 Task: Search one way flight ticket for 3 adults in first from Kailua-kona, Hawaii: Ellison Onizuka Kona International Airport At Keahole to Greensboro: Piedmont Triad International Airport on 5-1-2023. Choice of flights is Southwest. Number of bags: 1 carry on bag. Price is upto 55000. Outbound departure time preference is 11:45.
Action: Mouse moved to (227, 337)
Screenshot: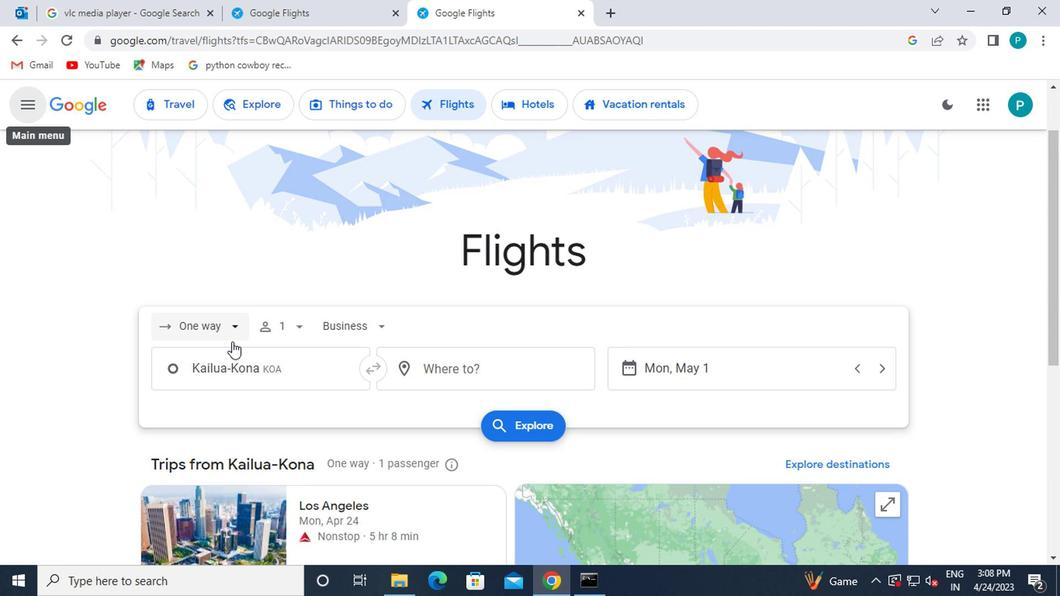 
Action: Mouse pressed left at (227, 337)
Screenshot: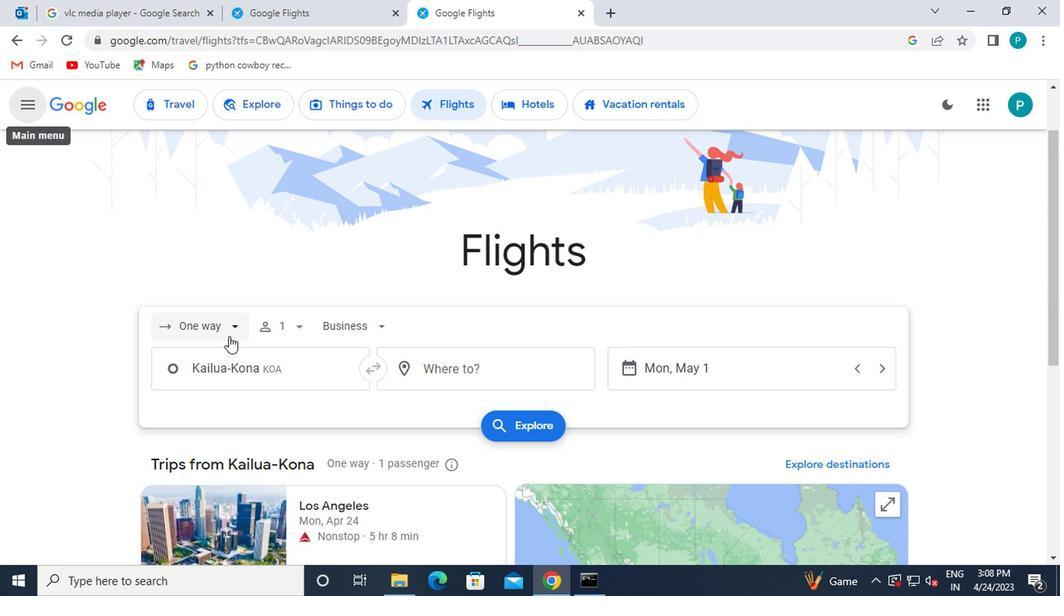 
Action: Mouse moved to (228, 402)
Screenshot: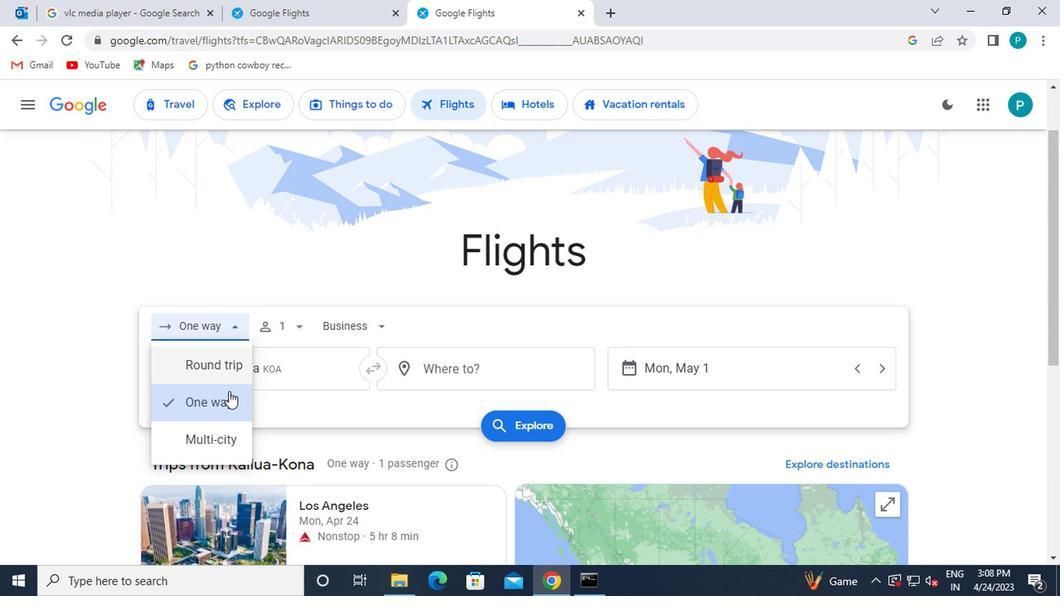 
Action: Mouse pressed left at (228, 402)
Screenshot: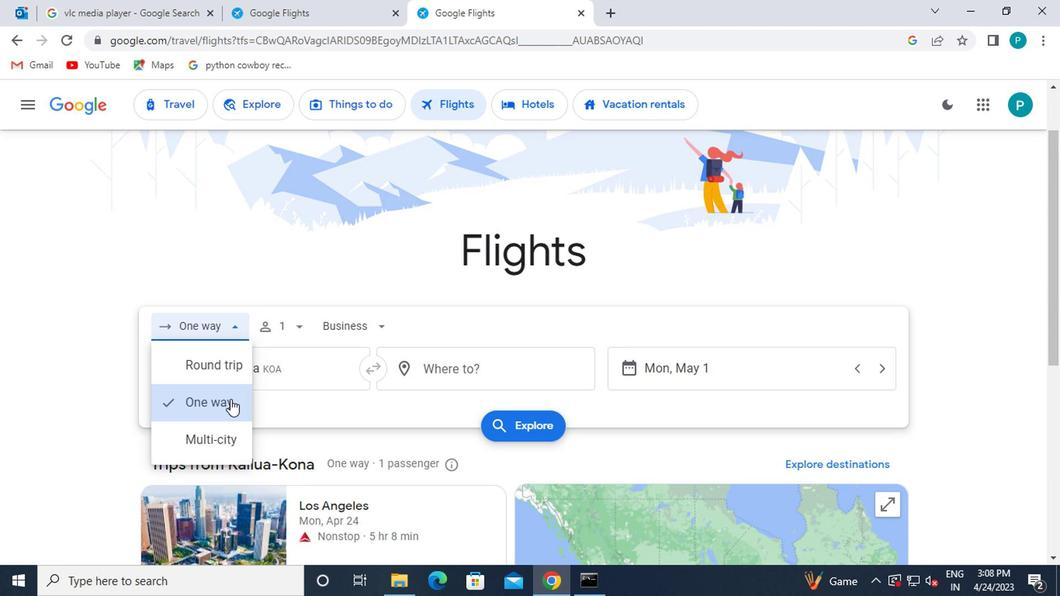 
Action: Mouse moved to (302, 322)
Screenshot: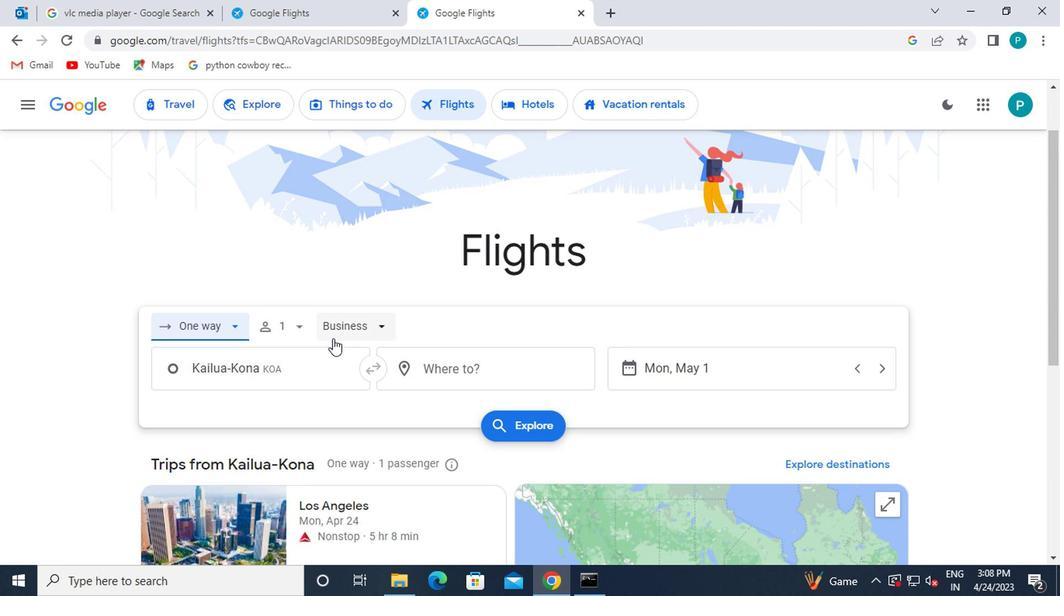 
Action: Mouse pressed left at (302, 322)
Screenshot: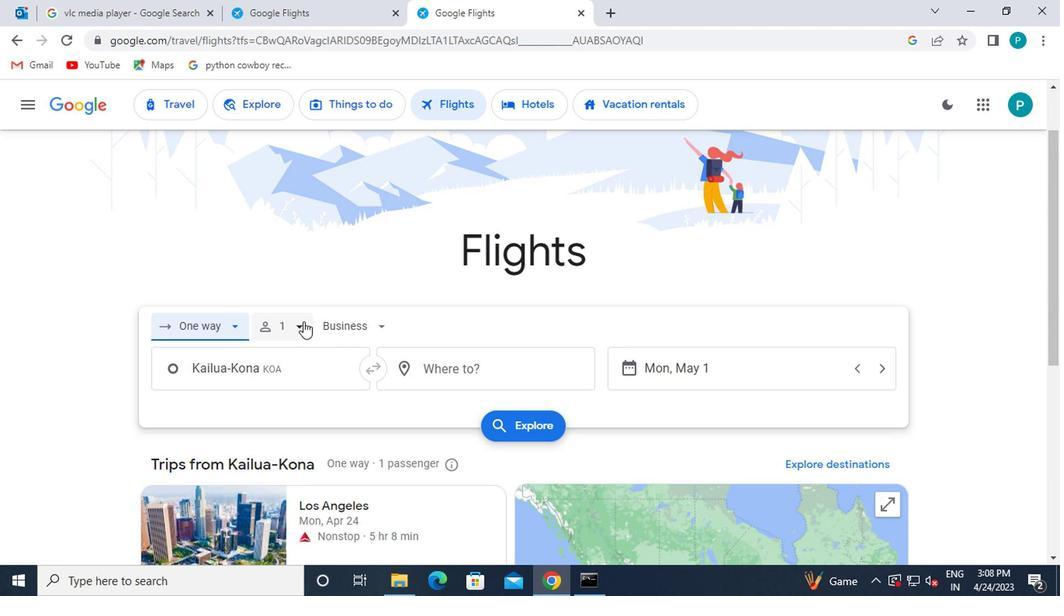 
Action: Mouse moved to (436, 371)
Screenshot: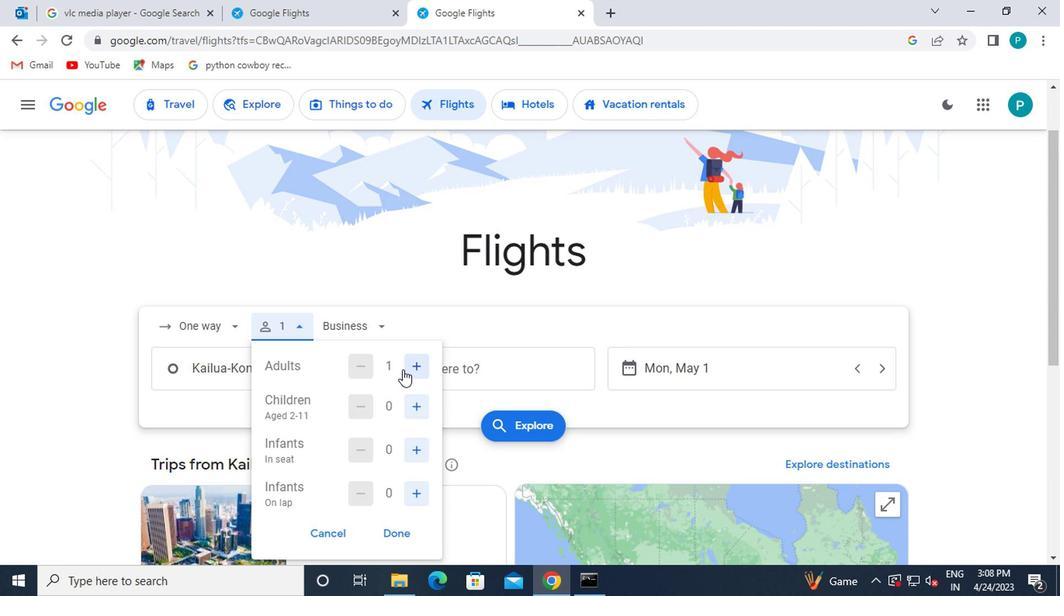 
Action: Mouse pressed left at (436, 371)
Screenshot: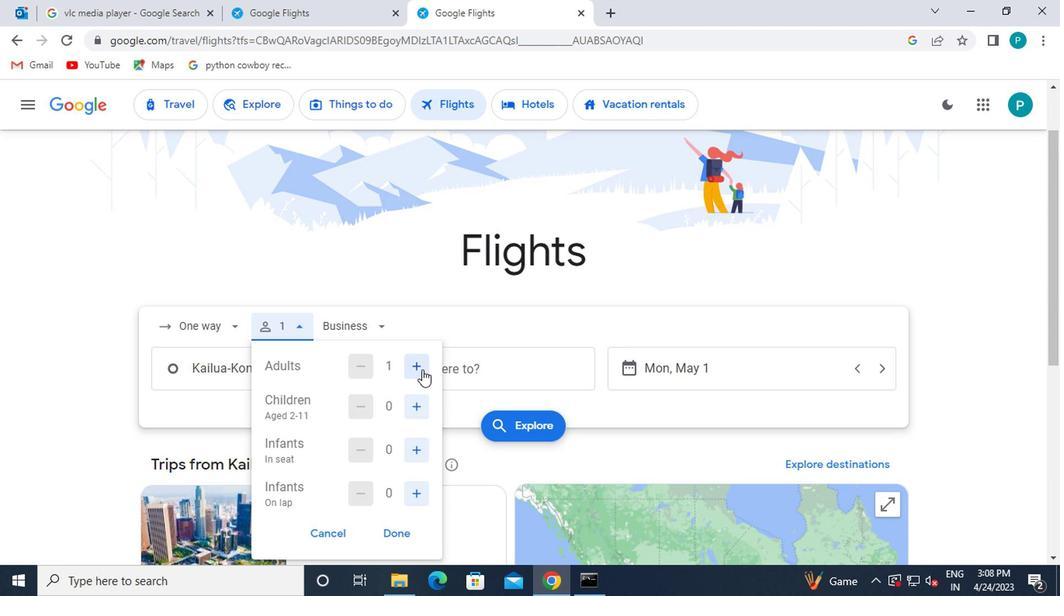 
Action: Mouse moved to (407, 365)
Screenshot: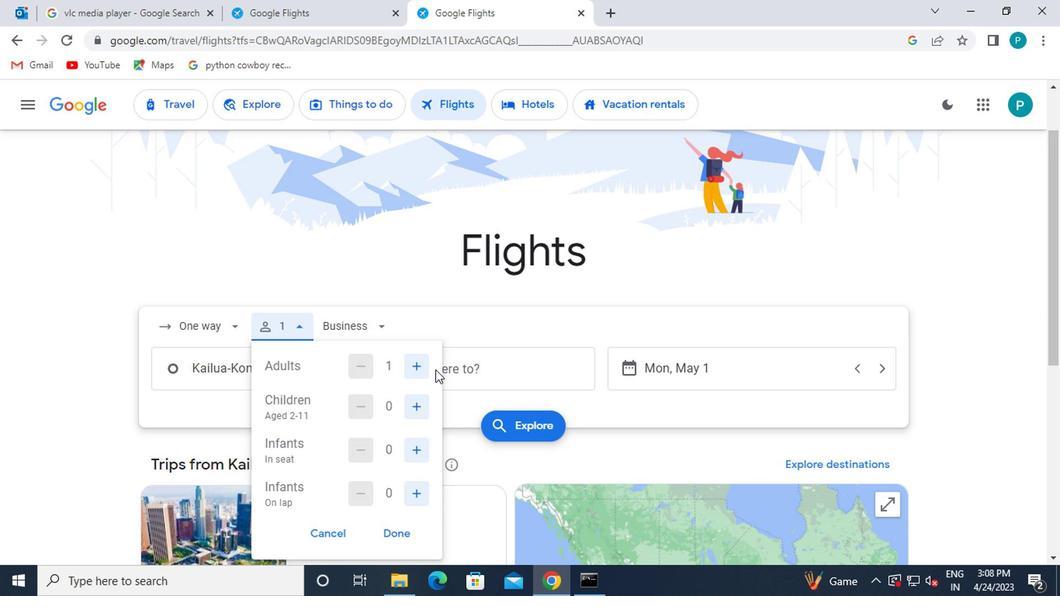 
Action: Mouse pressed left at (407, 365)
Screenshot: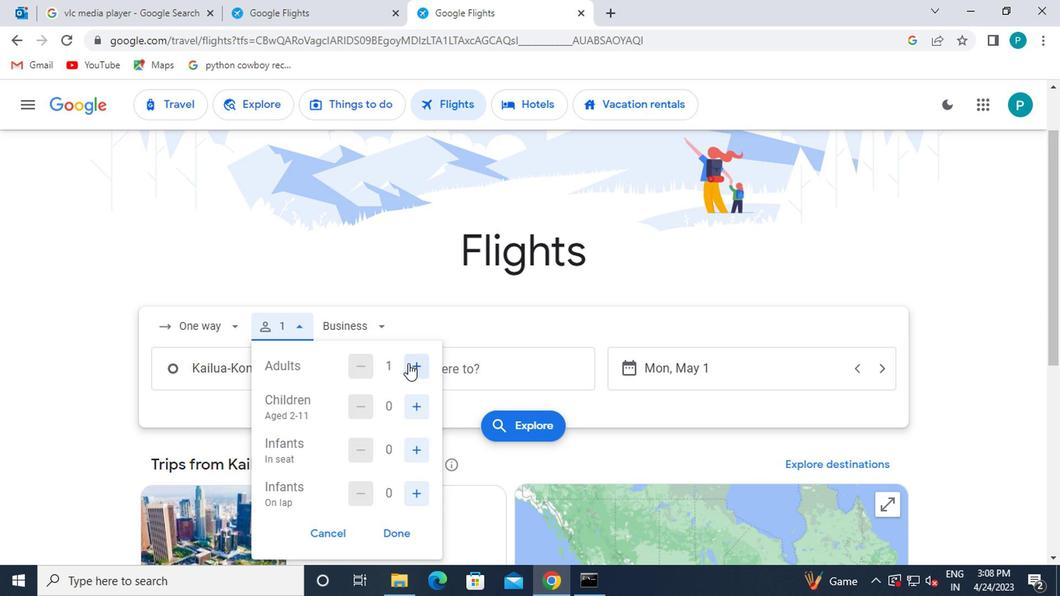 
Action: Mouse moved to (413, 367)
Screenshot: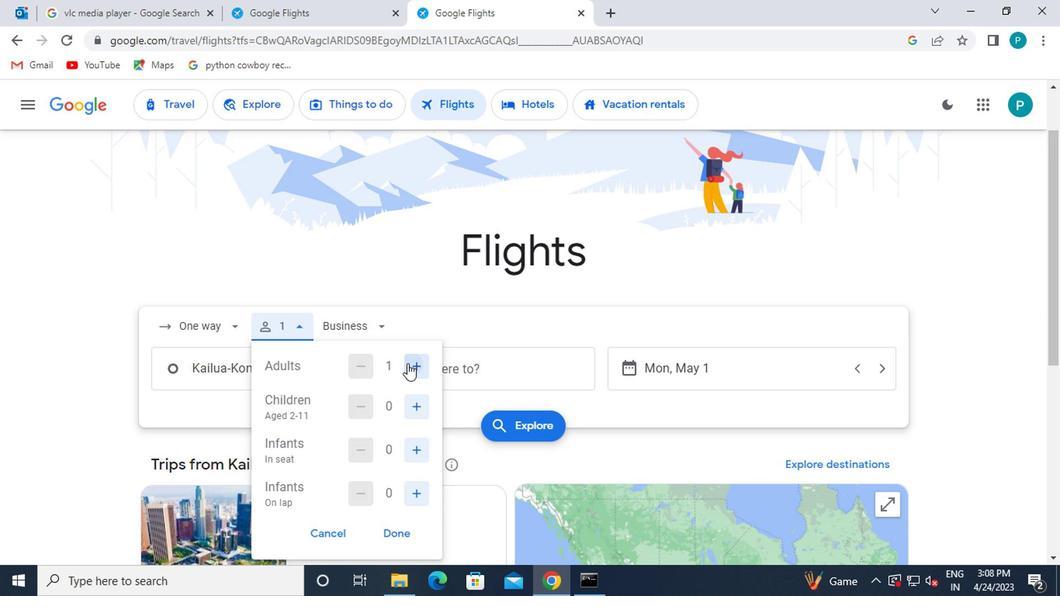 
Action: Mouse pressed left at (413, 367)
Screenshot: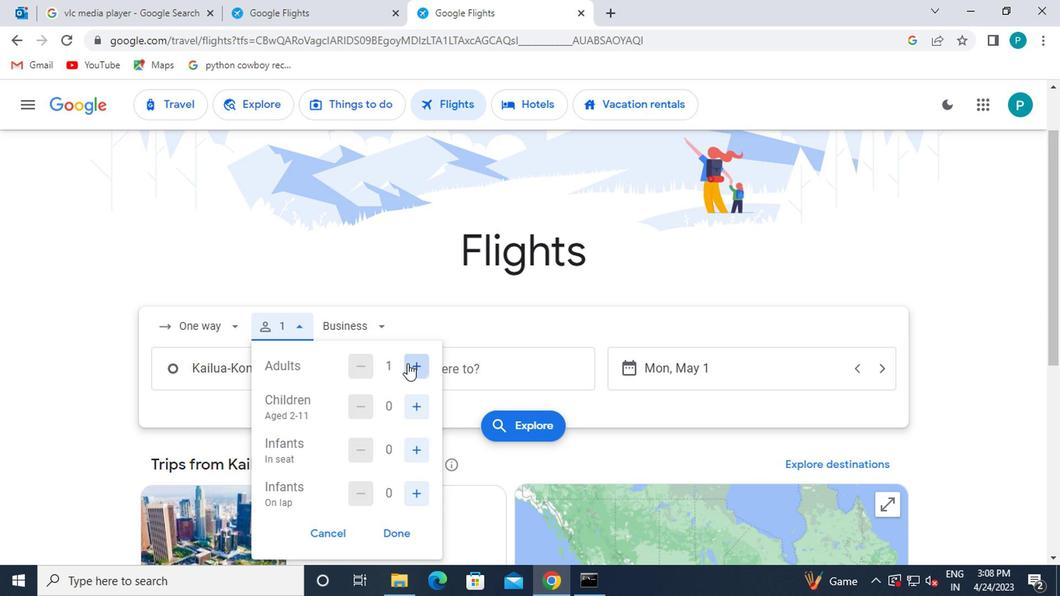 
Action: Mouse moved to (394, 528)
Screenshot: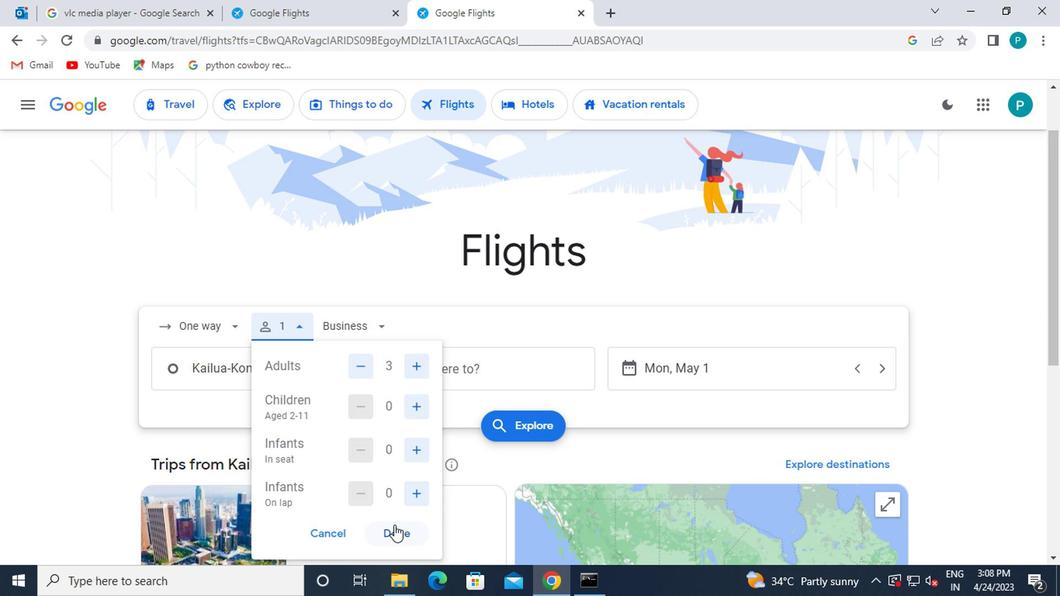 
Action: Mouse pressed left at (394, 528)
Screenshot: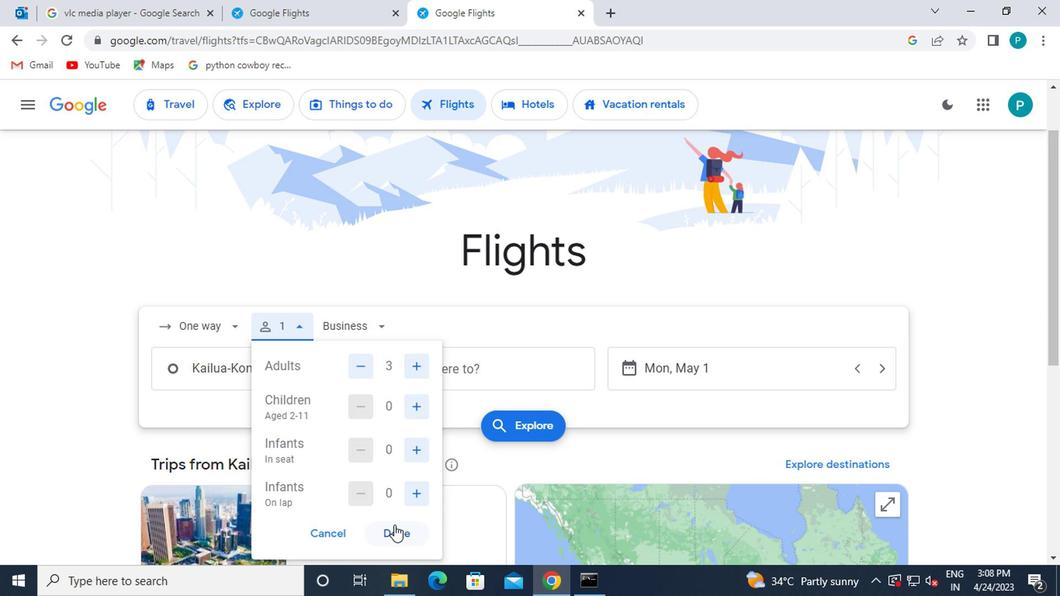 
Action: Mouse moved to (356, 332)
Screenshot: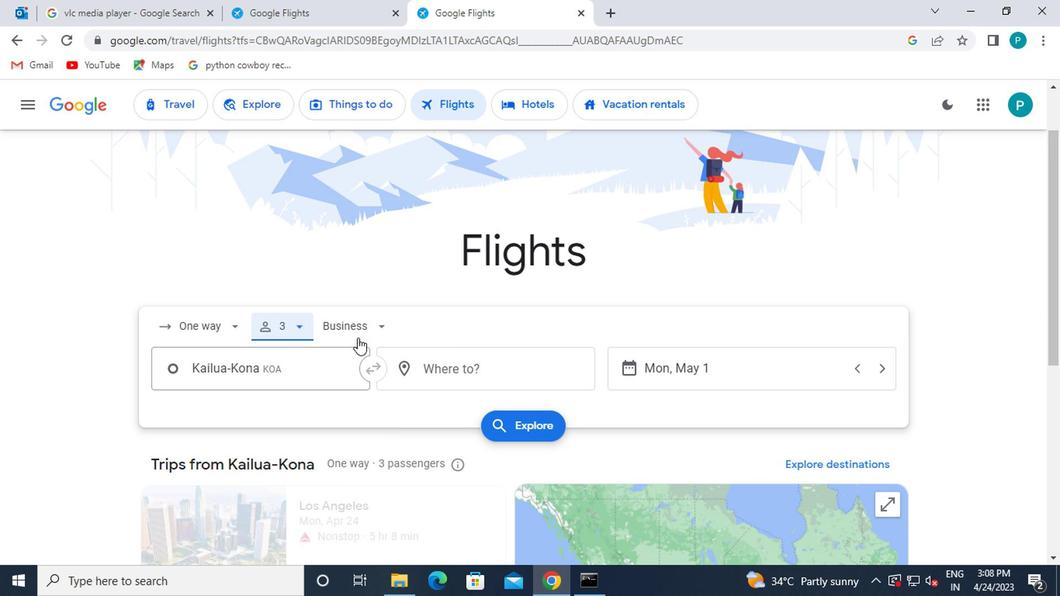 
Action: Mouse pressed left at (356, 332)
Screenshot: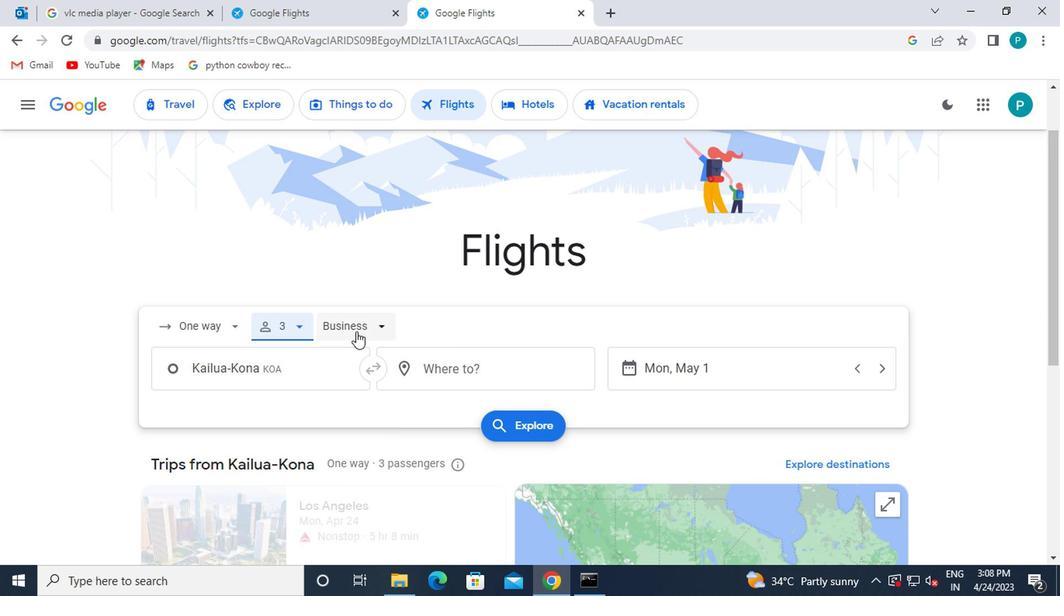 
Action: Mouse moved to (367, 469)
Screenshot: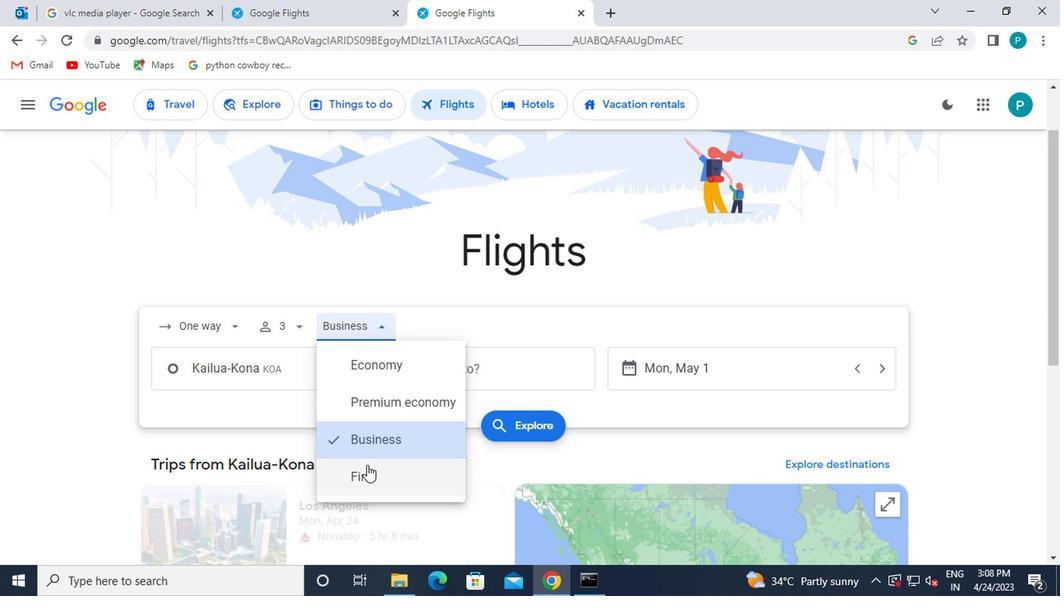 
Action: Mouse pressed left at (367, 469)
Screenshot: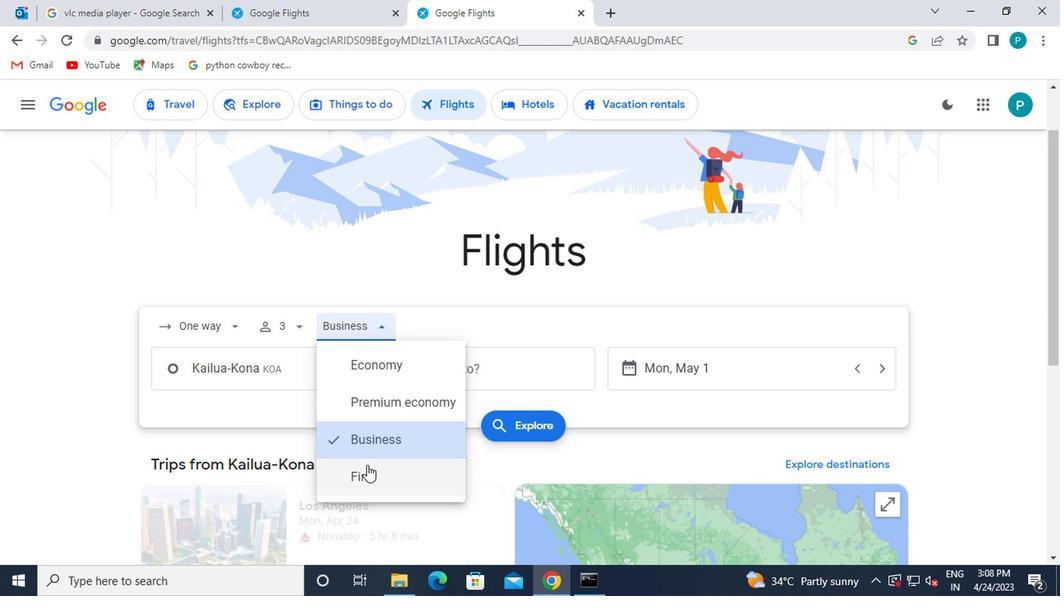 
Action: Mouse moved to (303, 374)
Screenshot: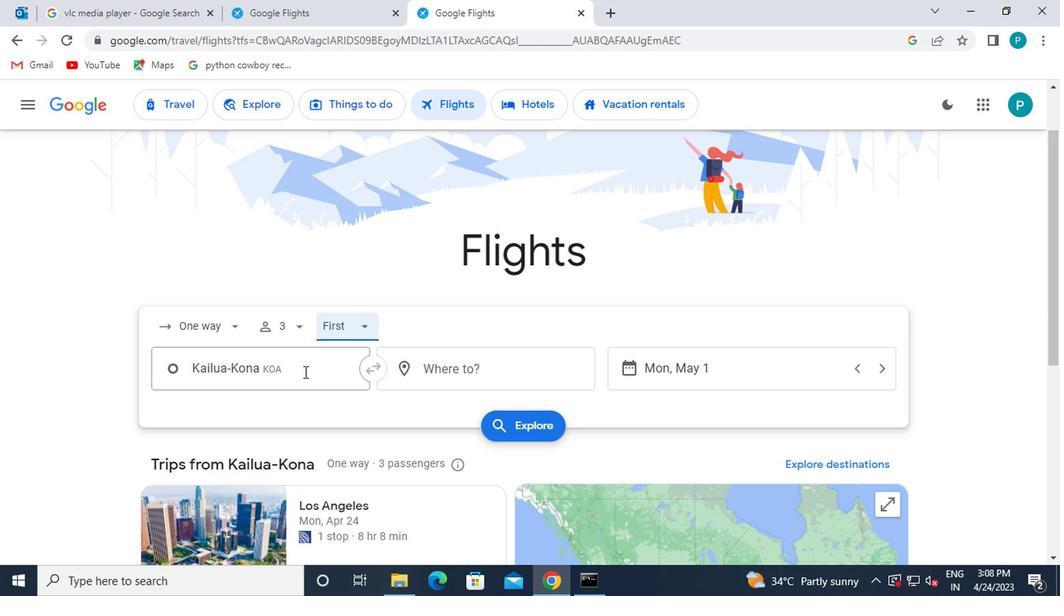 
Action: Mouse pressed left at (303, 374)
Screenshot: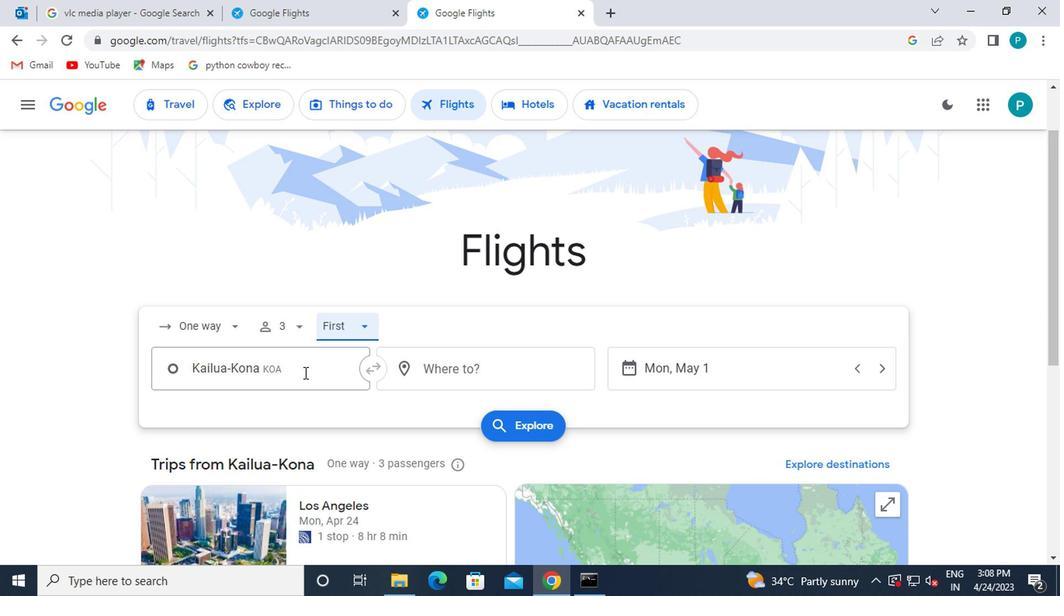 
Action: Mouse moved to (298, 458)
Screenshot: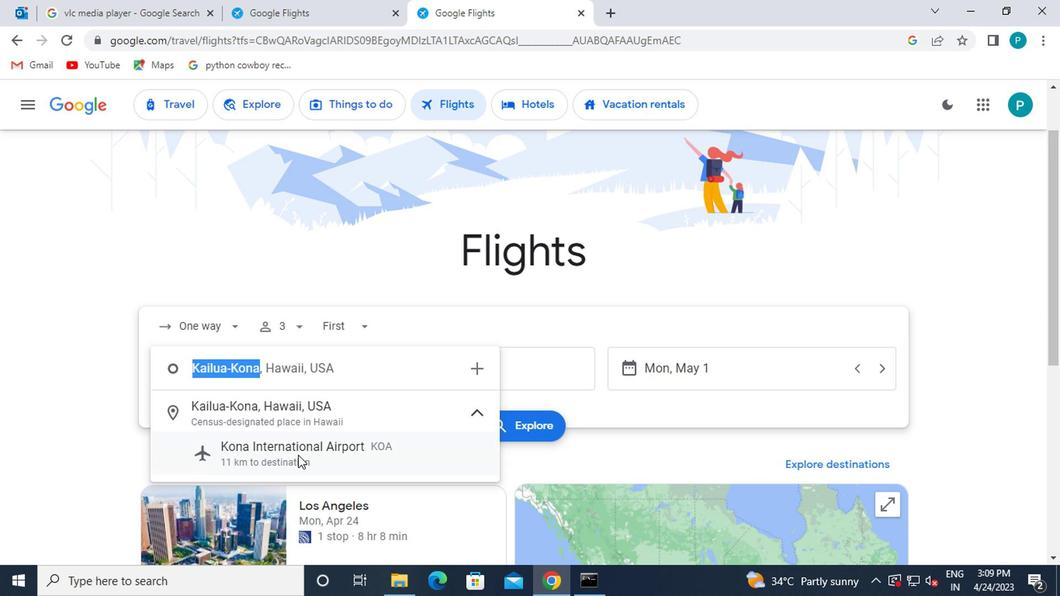 
Action: Mouse pressed left at (298, 458)
Screenshot: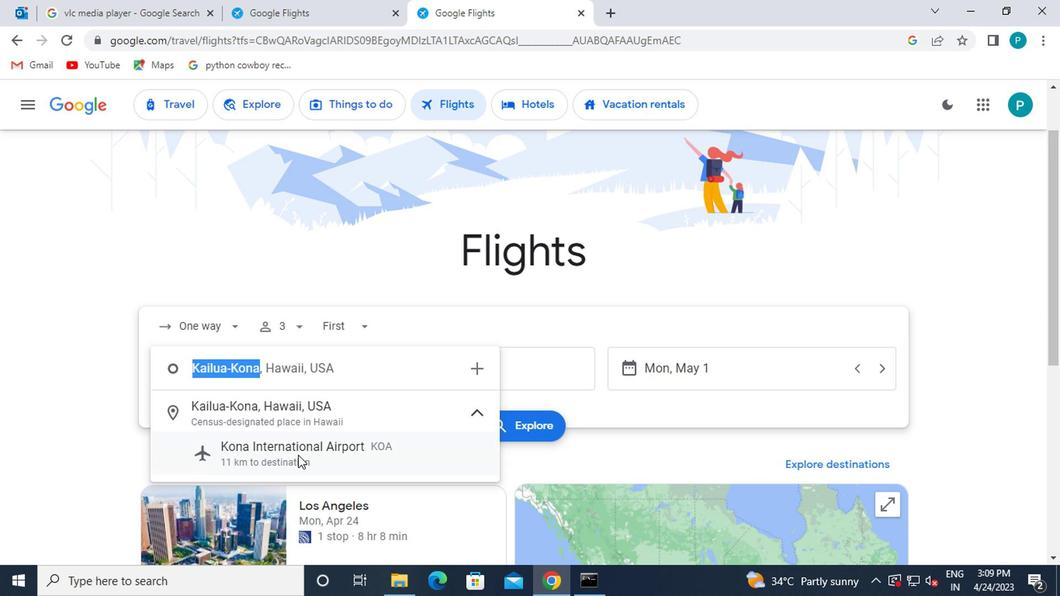 
Action: Mouse moved to (468, 370)
Screenshot: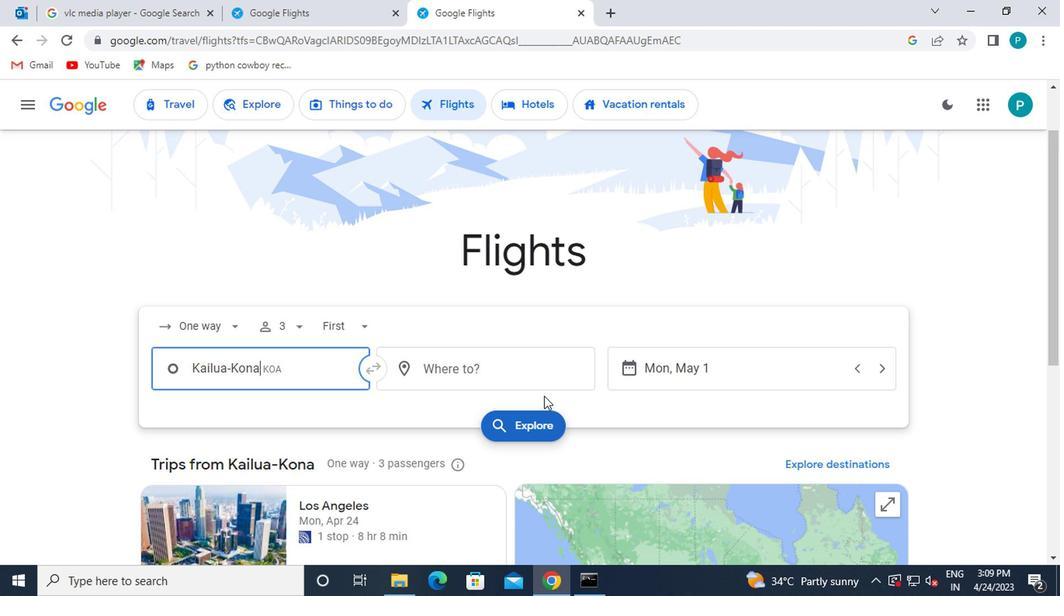 
Action: Mouse pressed left at (468, 370)
Screenshot: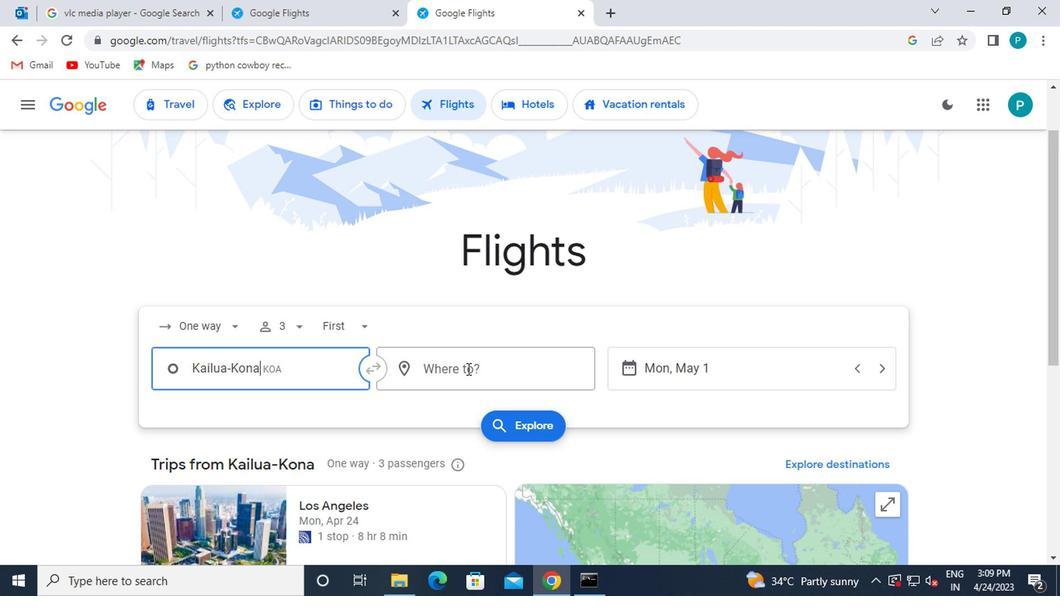 
Action: Mouse moved to (464, 370)
Screenshot: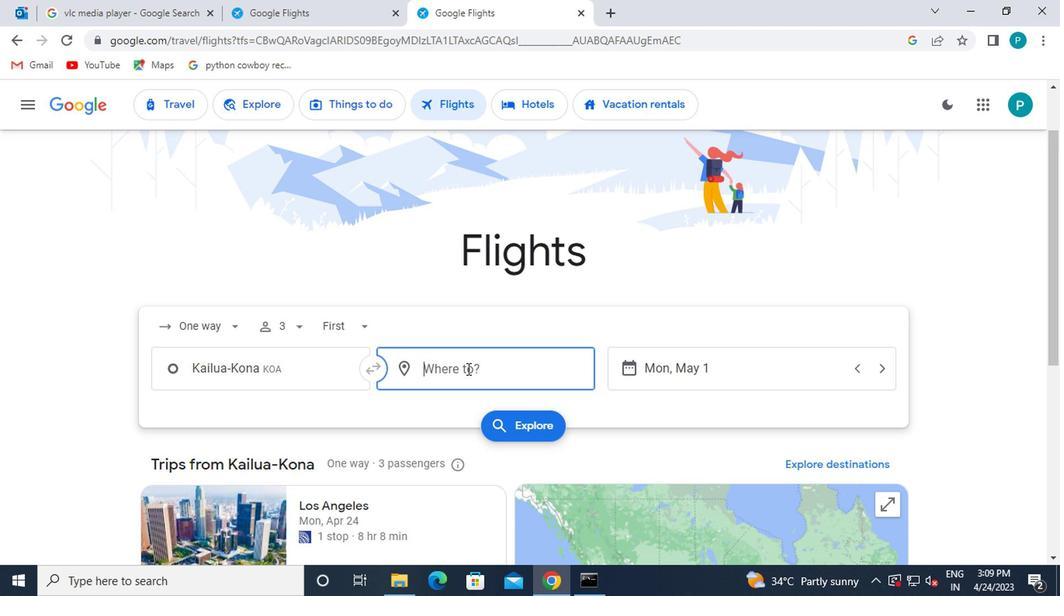 
Action: Key pressed greensboro
Screenshot: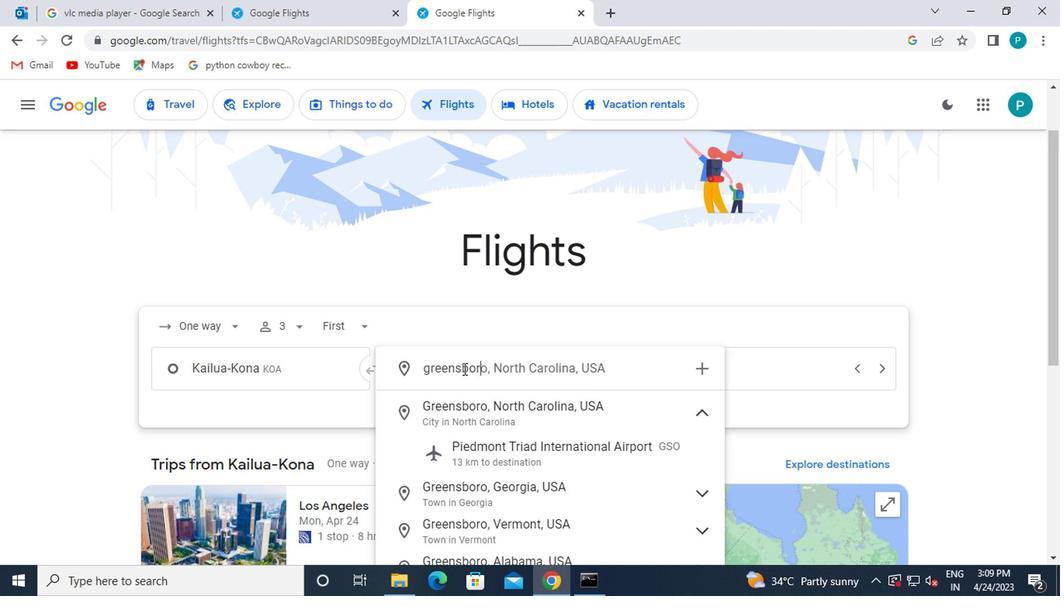 
Action: Mouse moved to (530, 469)
Screenshot: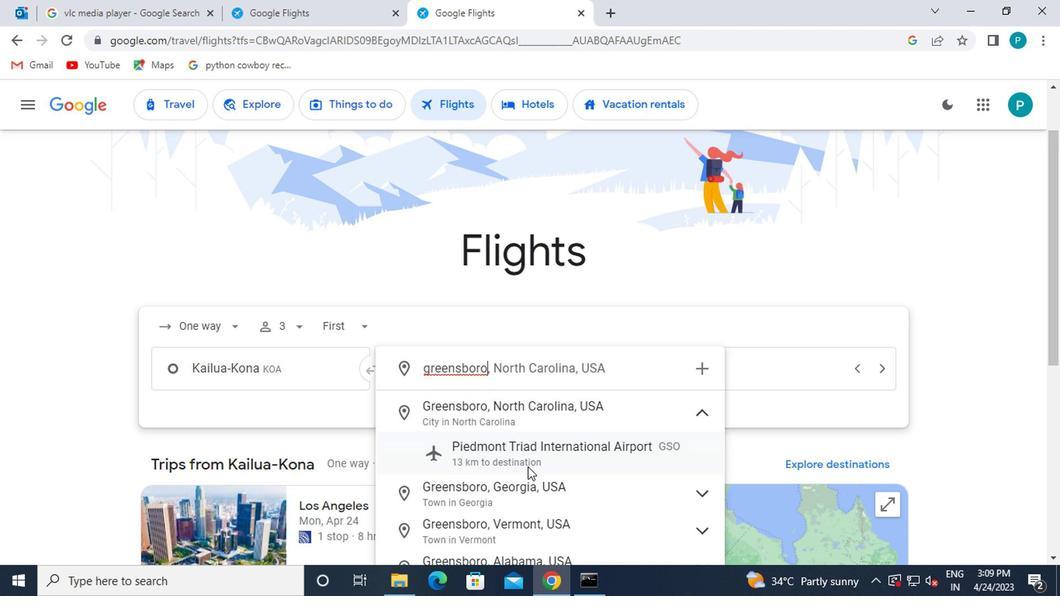 
Action: Mouse pressed left at (530, 469)
Screenshot: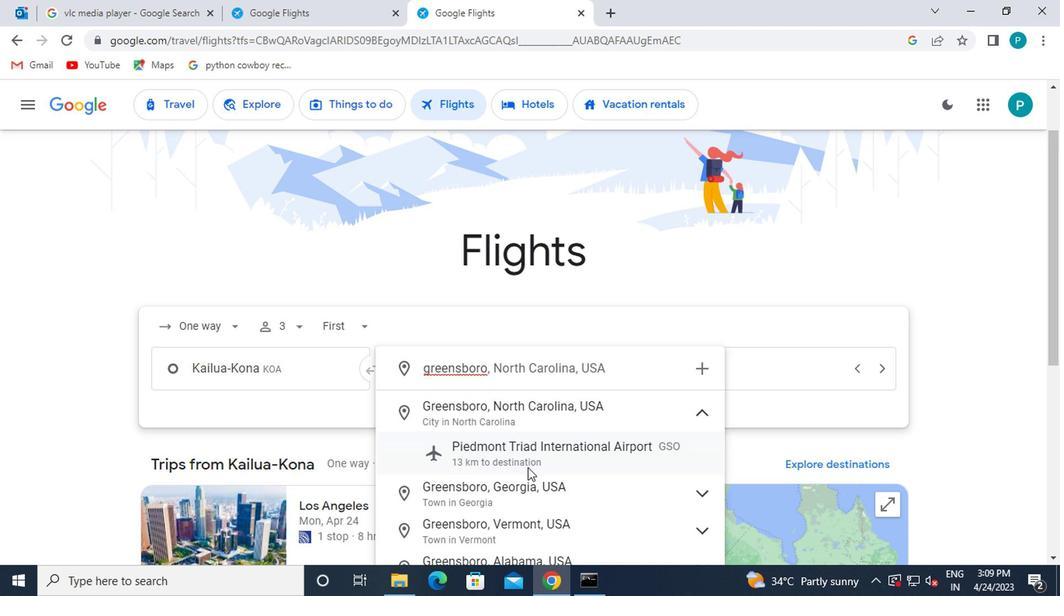 
Action: Mouse moved to (760, 379)
Screenshot: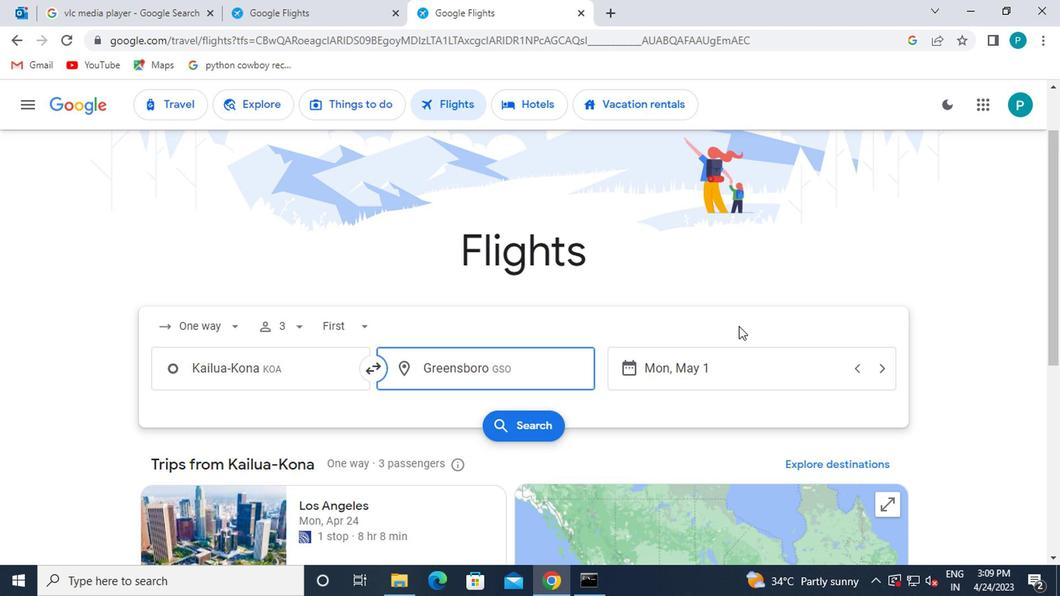 
Action: Mouse pressed left at (760, 379)
Screenshot: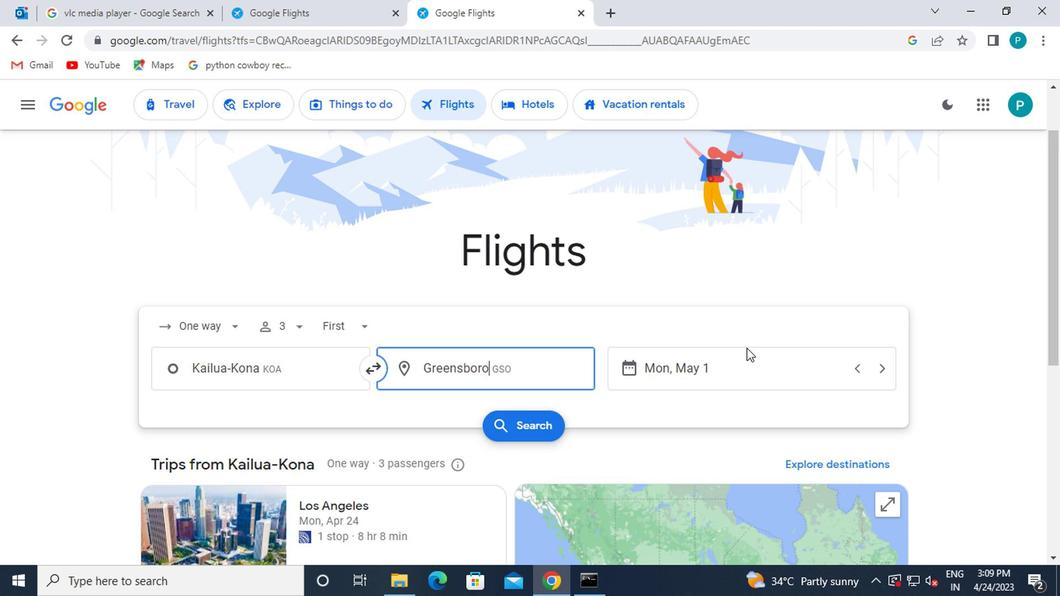 
Action: Mouse moved to (671, 285)
Screenshot: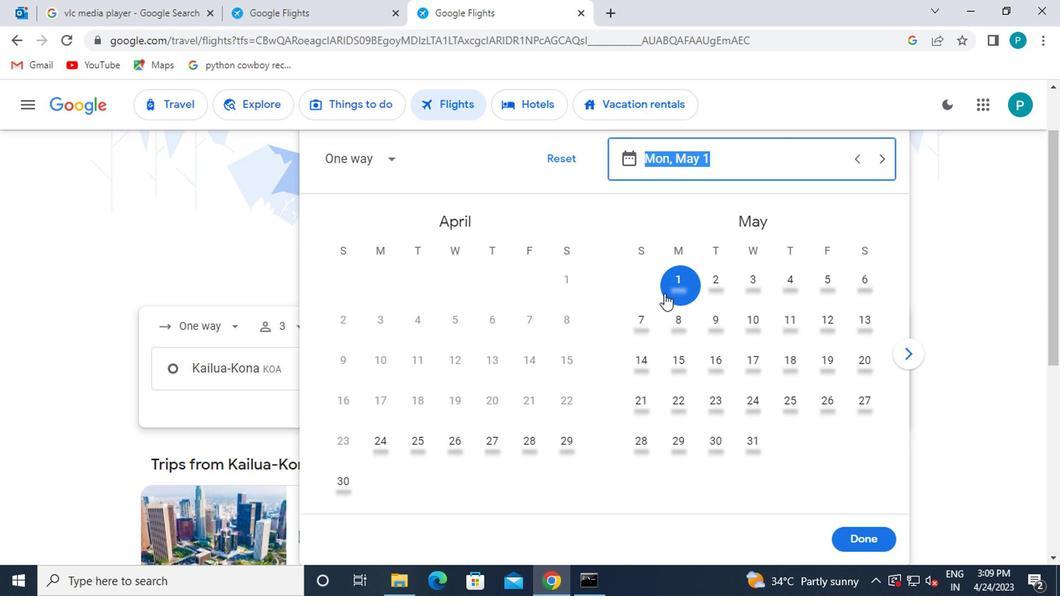 
Action: Mouse pressed left at (671, 285)
Screenshot: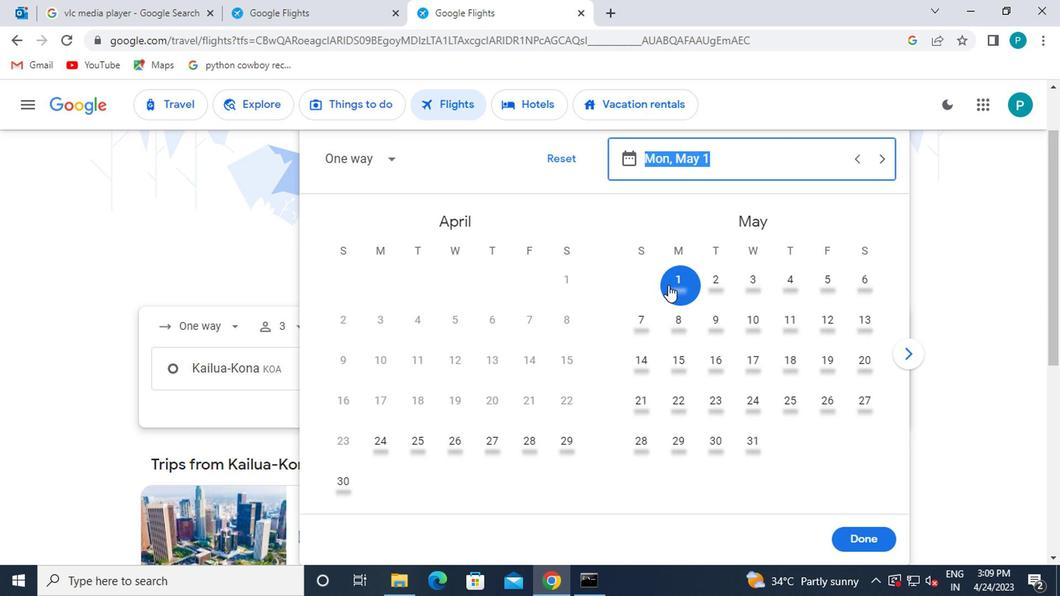 
Action: Mouse moved to (860, 542)
Screenshot: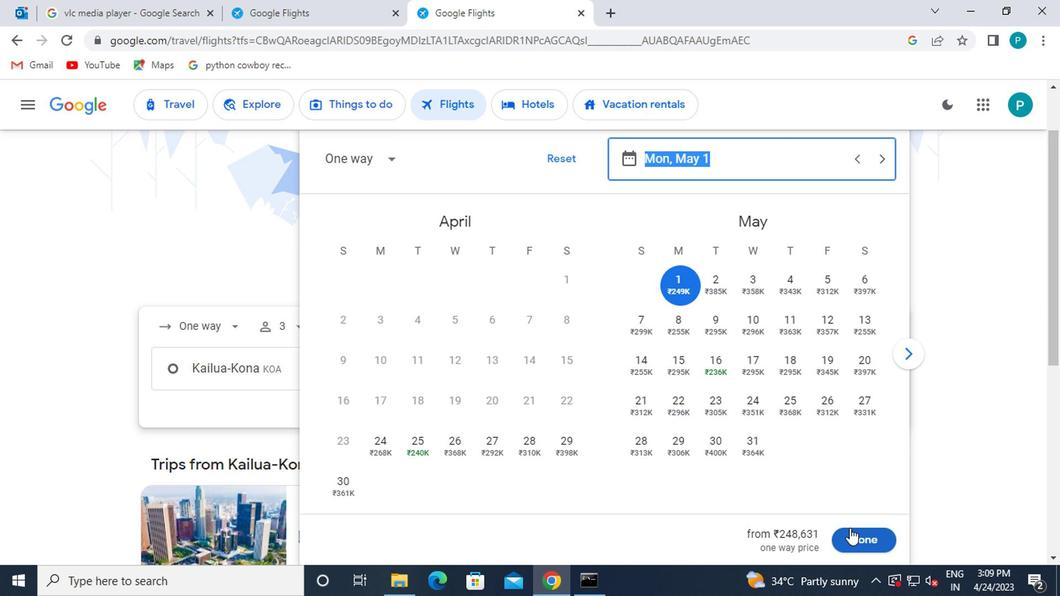 
Action: Mouse pressed left at (860, 542)
Screenshot: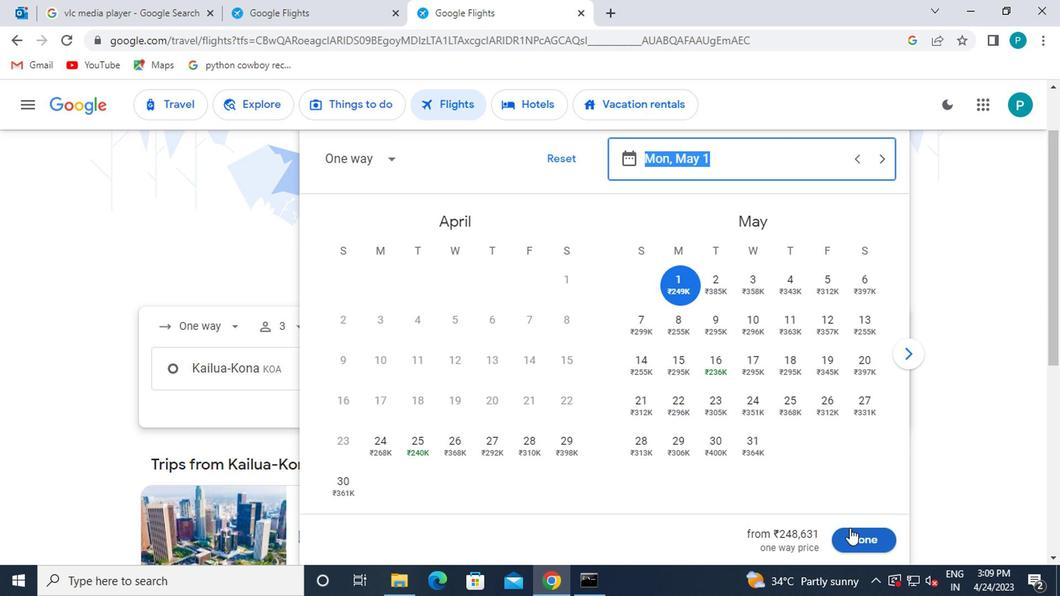 
Action: Mouse moved to (522, 430)
Screenshot: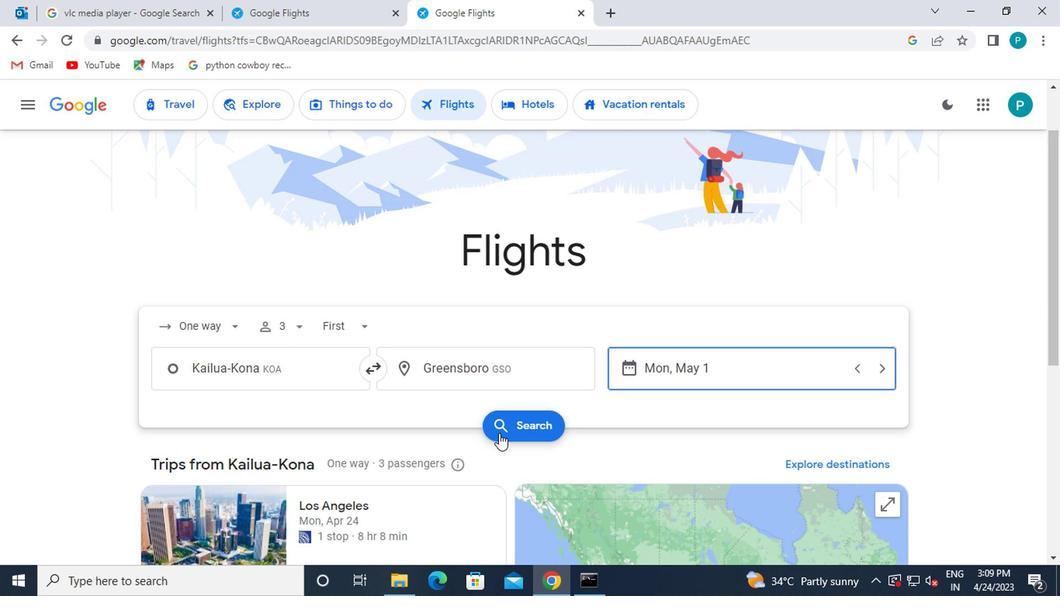 
Action: Mouse pressed left at (522, 430)
Screenshot: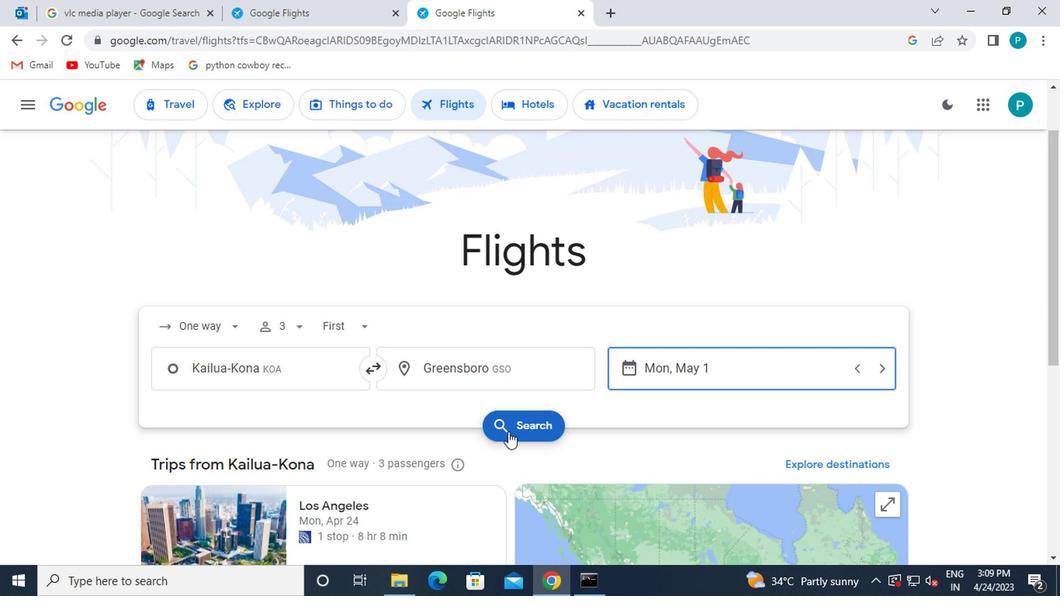 
Action: Mouse moved to (140, 245)
Screenshot: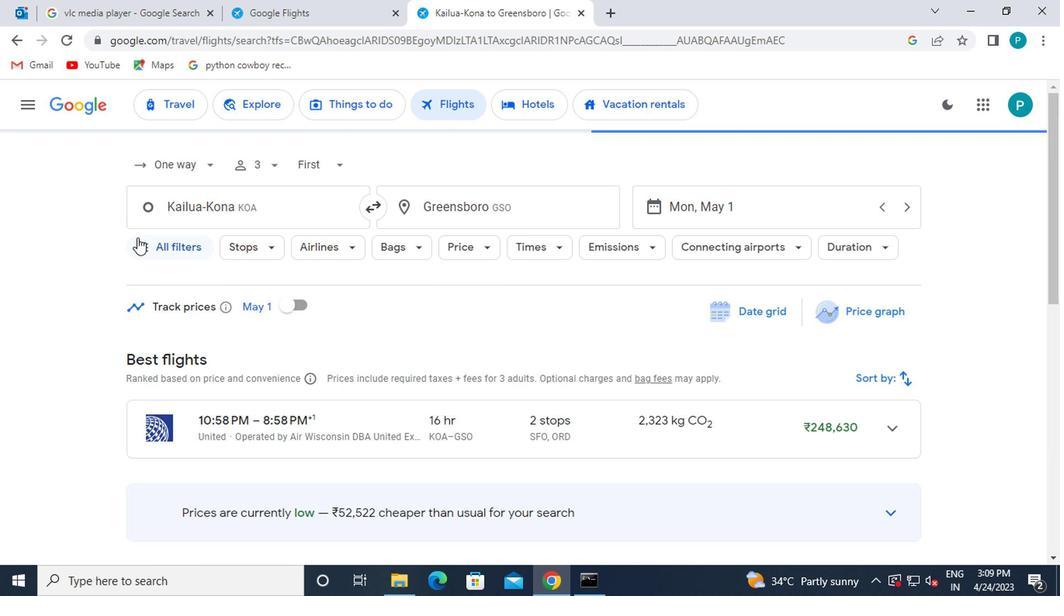 
Action: Mouse pressed left at (140, 245)
Screenshot: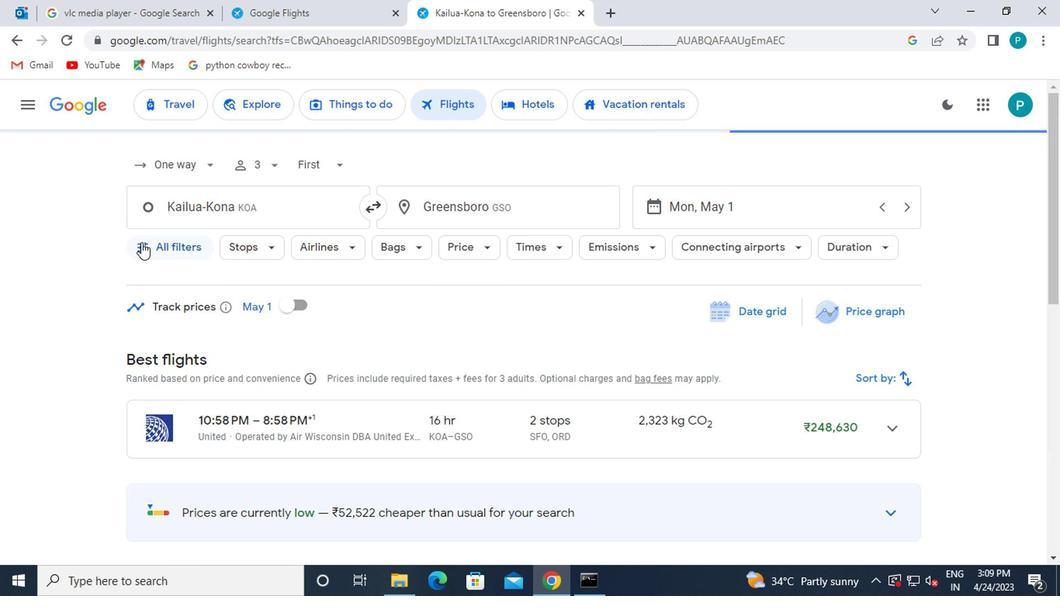 
Action: Mouse moved to (219, 439)
Screenshot: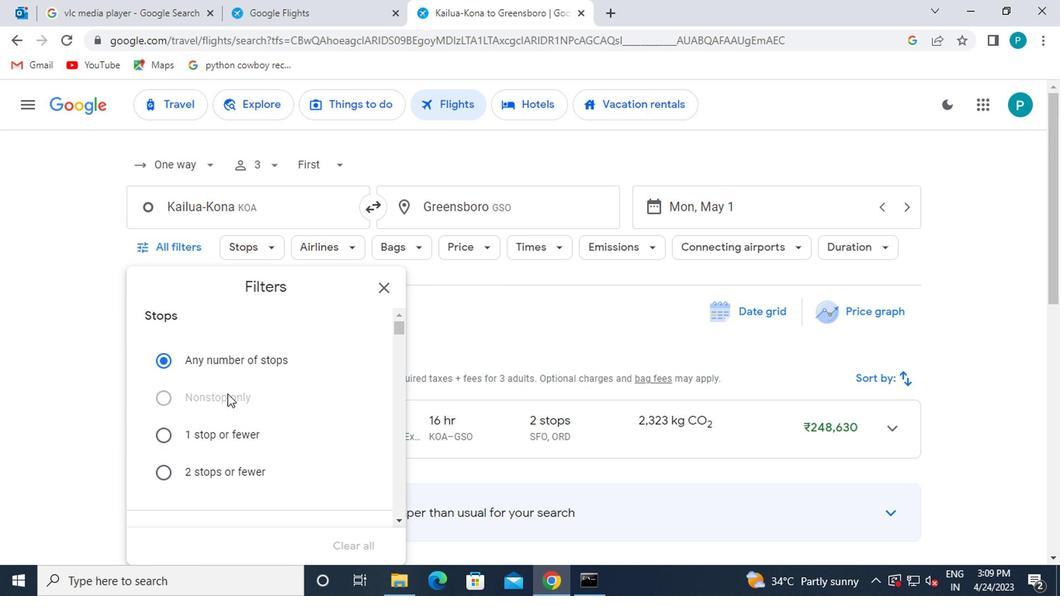 
Action: Mouse scrolled (219, 438) with delta (0, -1)
Screenshot: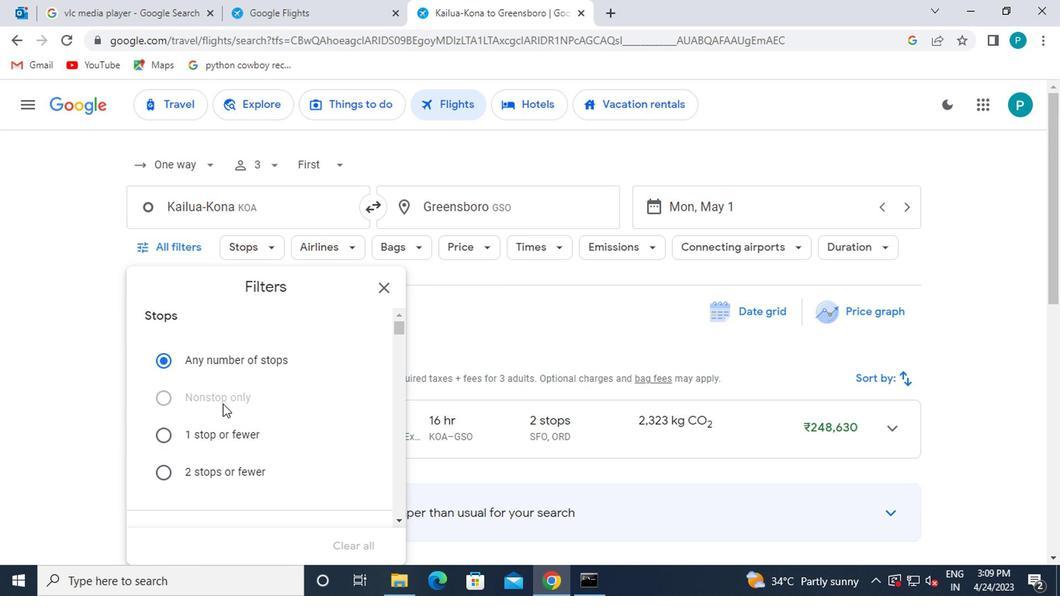 
Action: Mouse scrolled (219, 438) with delta (0, -1)
Screenshot: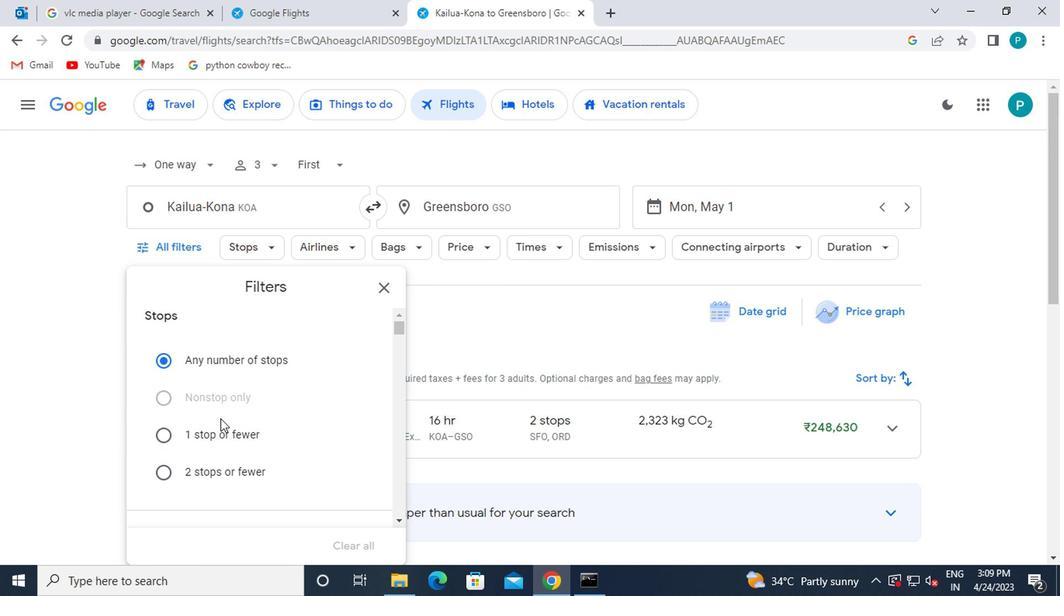 
Action: Mouse moved to (241, 421)
Screenshot: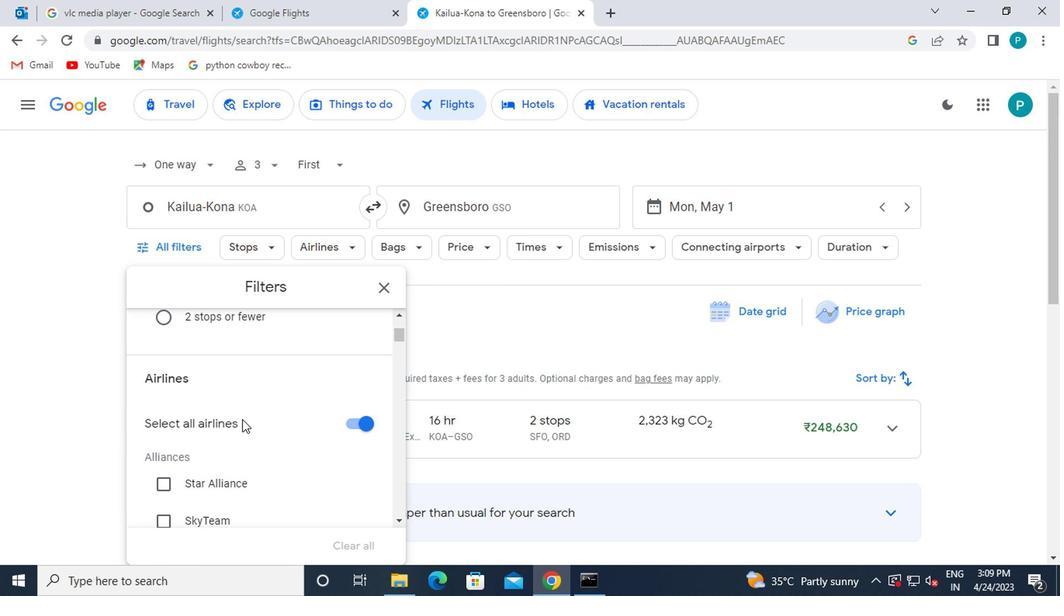 
Action: Mouse scrolled (241, 420) with delta (0, 0)
Screenshot: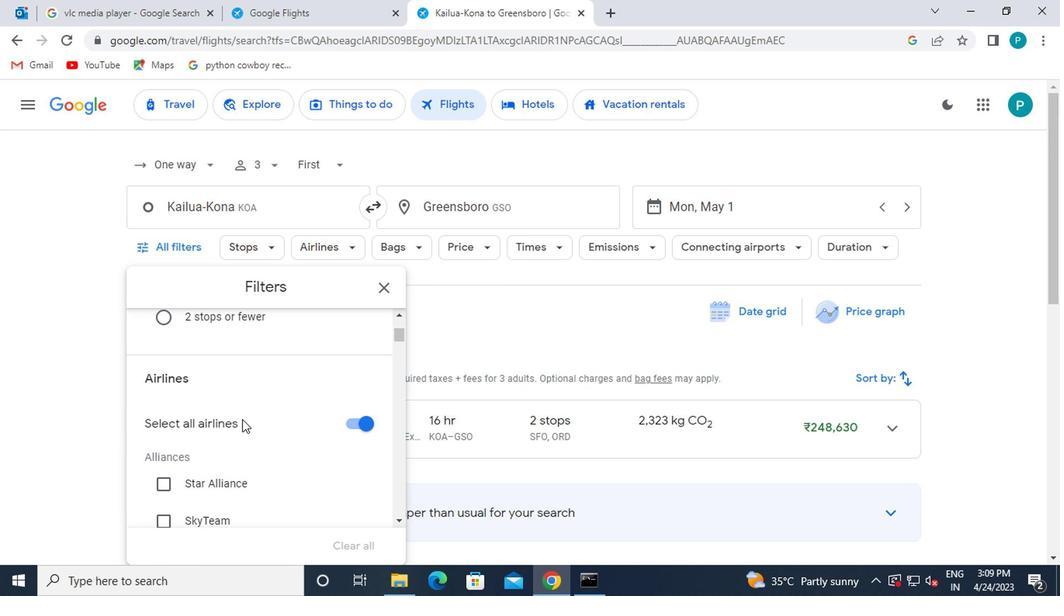
Action: Mouse moved to (241, 421)
Screenshot: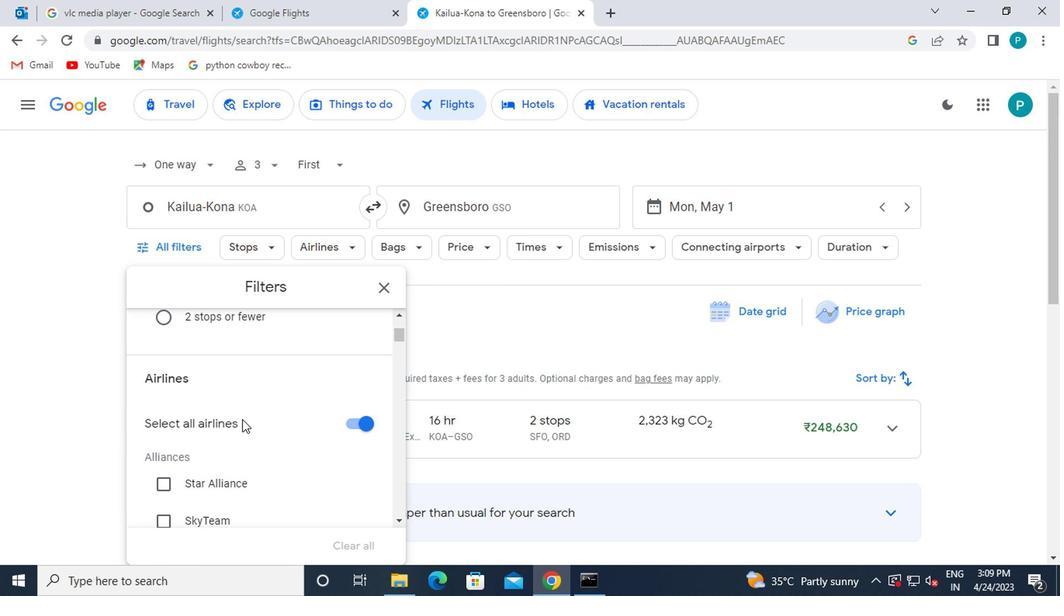 
Action: Mouse scrolled (241, 420) with delta (0, 0)
Screenshot: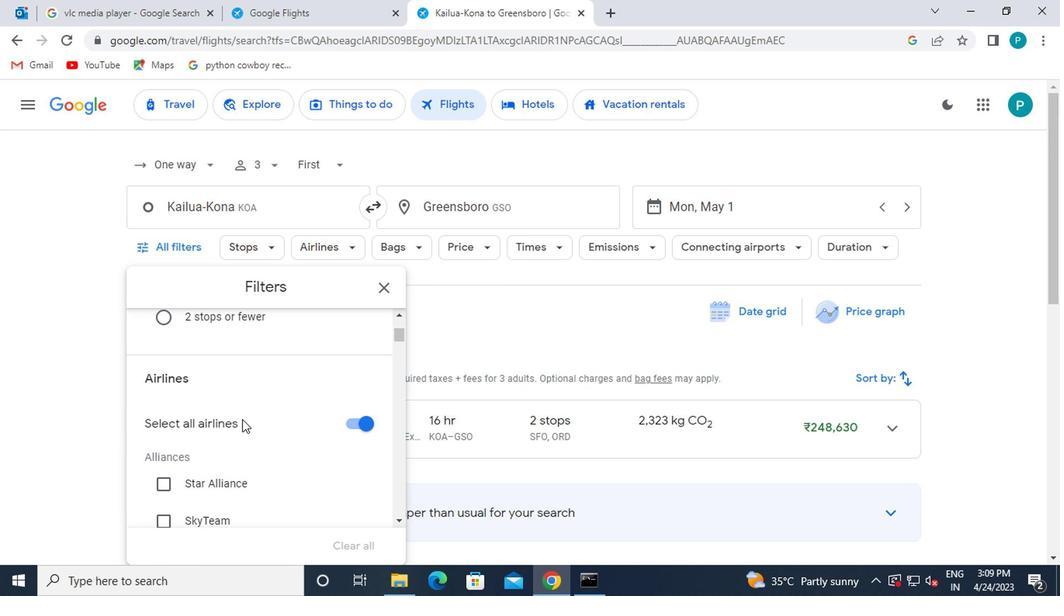
Action: Mouse scrolled (241, 420) with delta (0, 0)
Screenshot: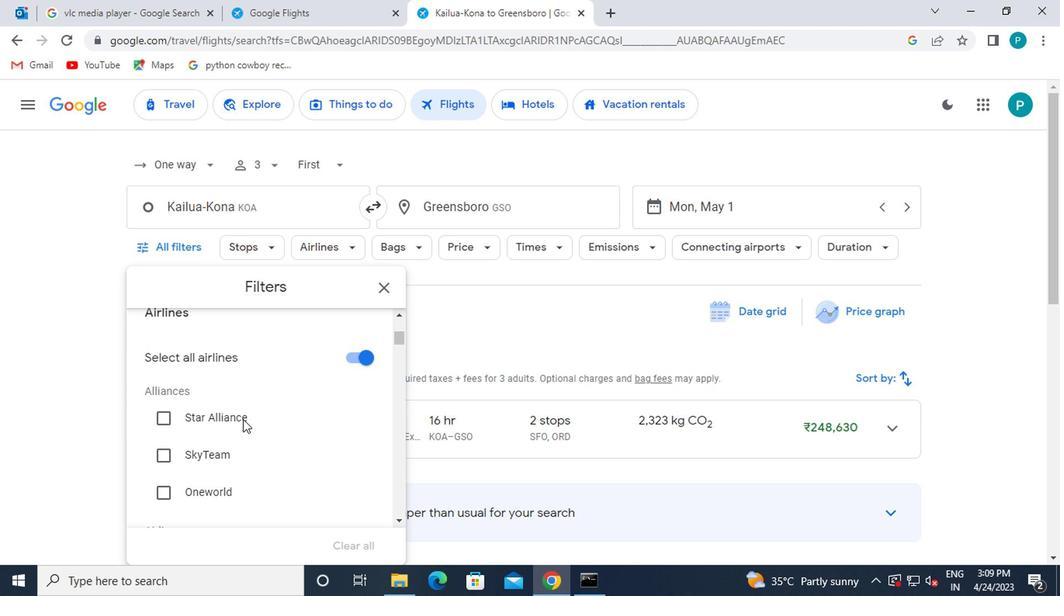
Action: Mouse moved to (244, 421)
Screenshot: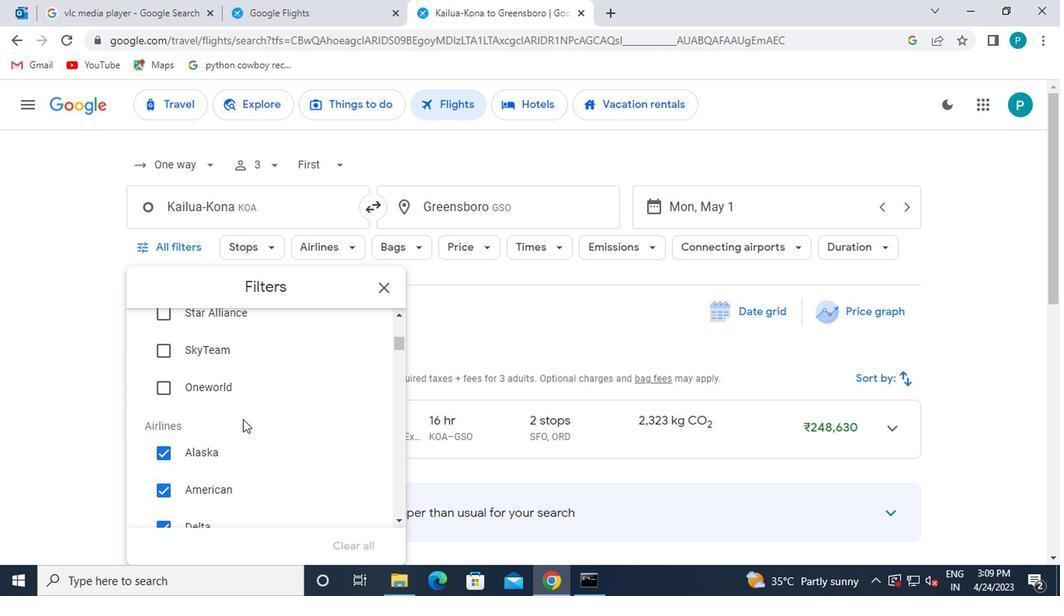
Action: Mouse scrolled (244, 420) with delta (0, 0)
Screenshot: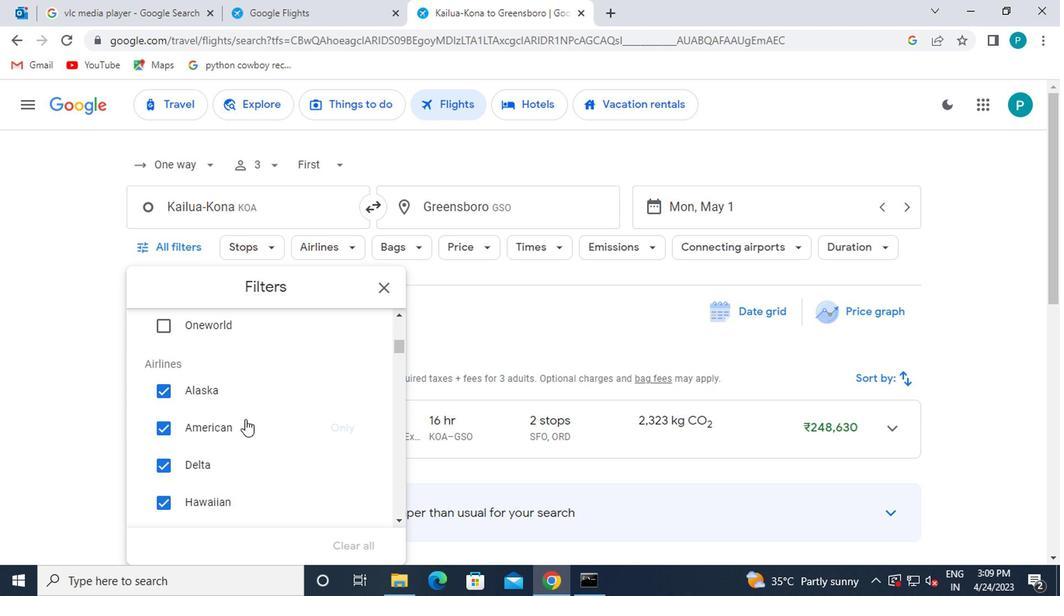 
Action: Mouse scrolled (244, 420) with delta (0, 0)
Screenshot: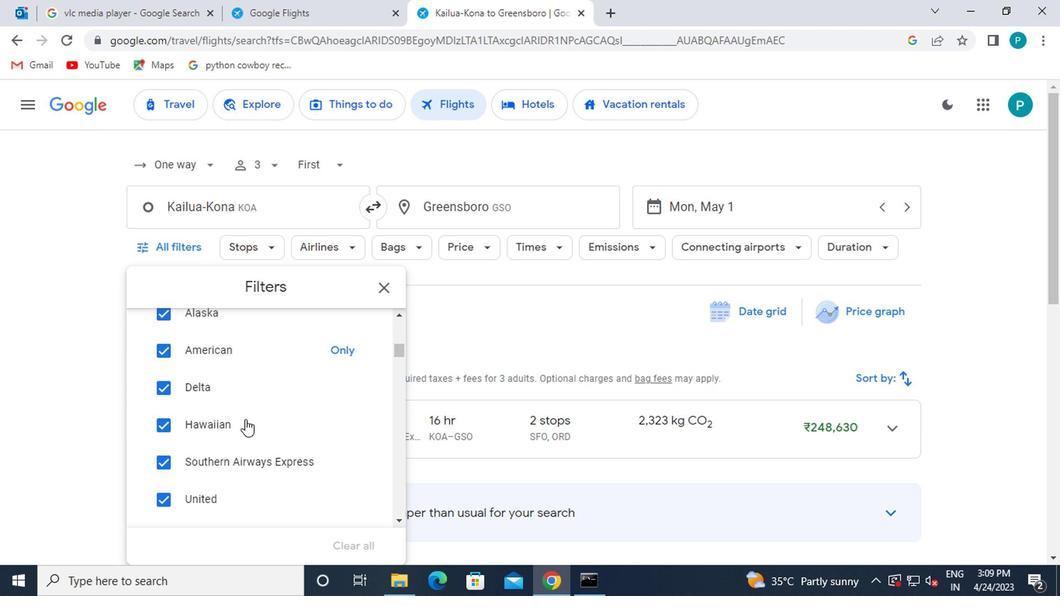 
Action: Mouse moved to (244, 421)
Screenshot: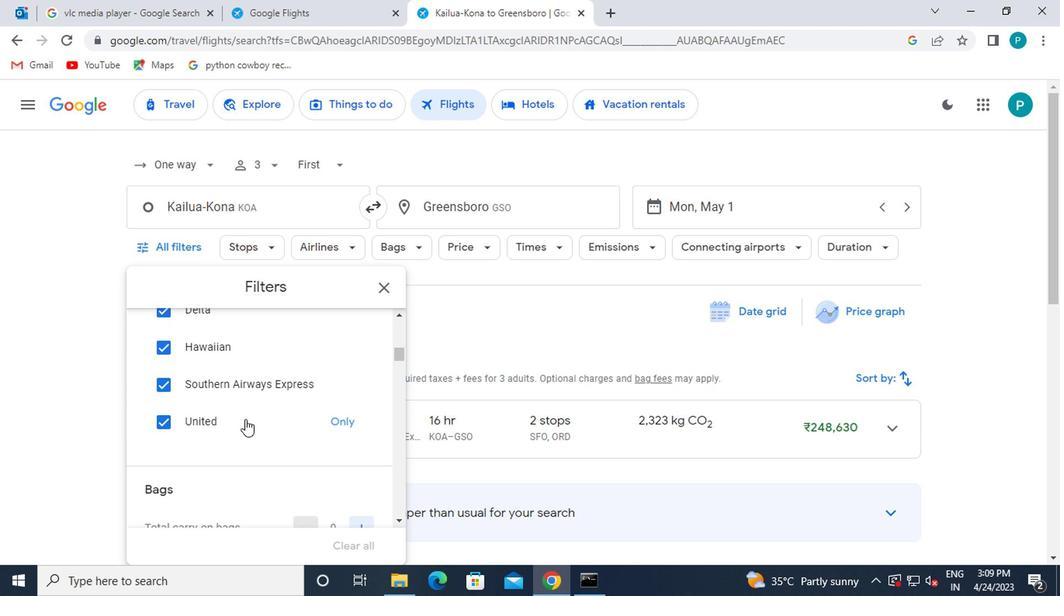 
Action: Mouse scrolled (244, 420) with delta (0, 0)
Screenshot: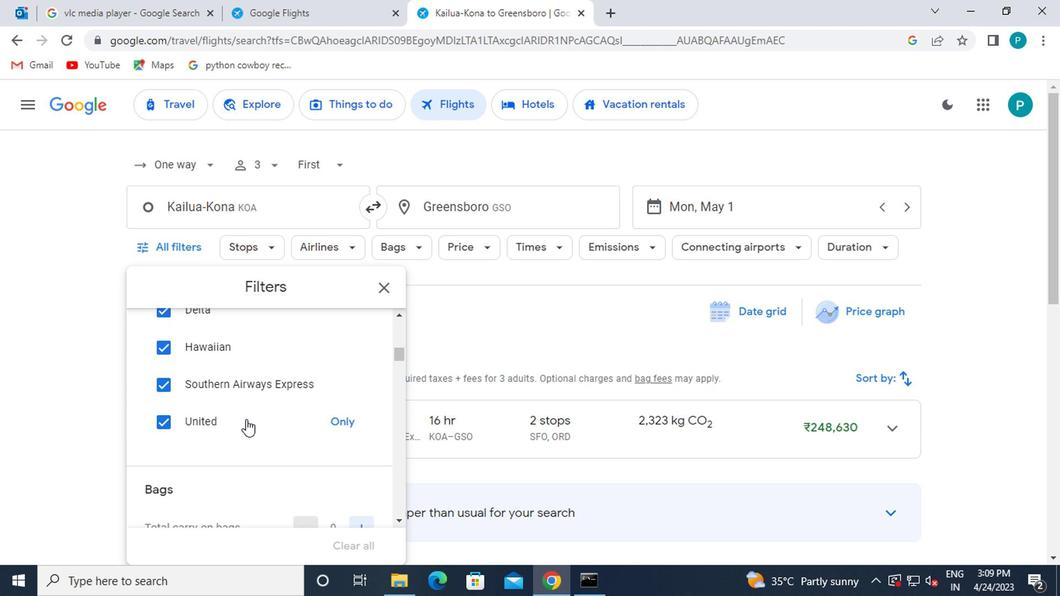 
Action: Mouse scrolled (244, 420) with delta (0, 0)
Screenshot: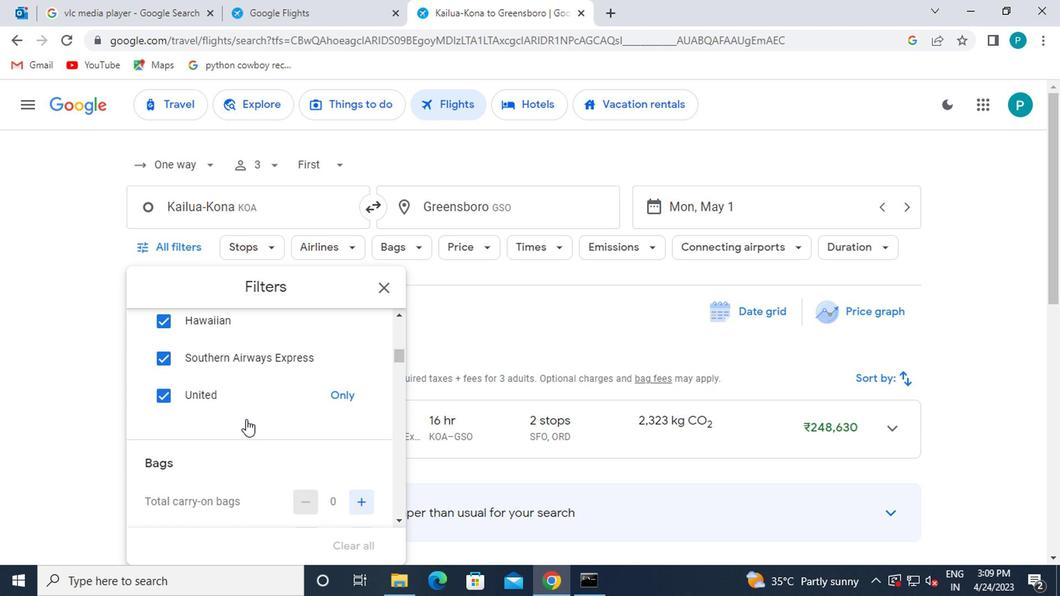 
Action: Mouse moved to (356, 374)
Screenshot: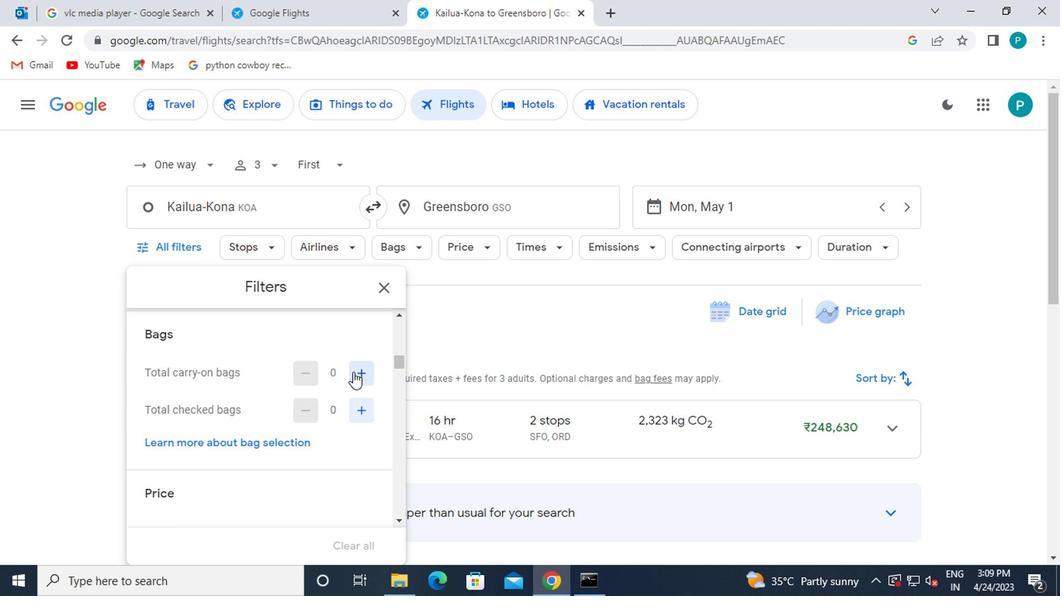 
Action: Mouse pressed left at (356, 374)
Screenshot: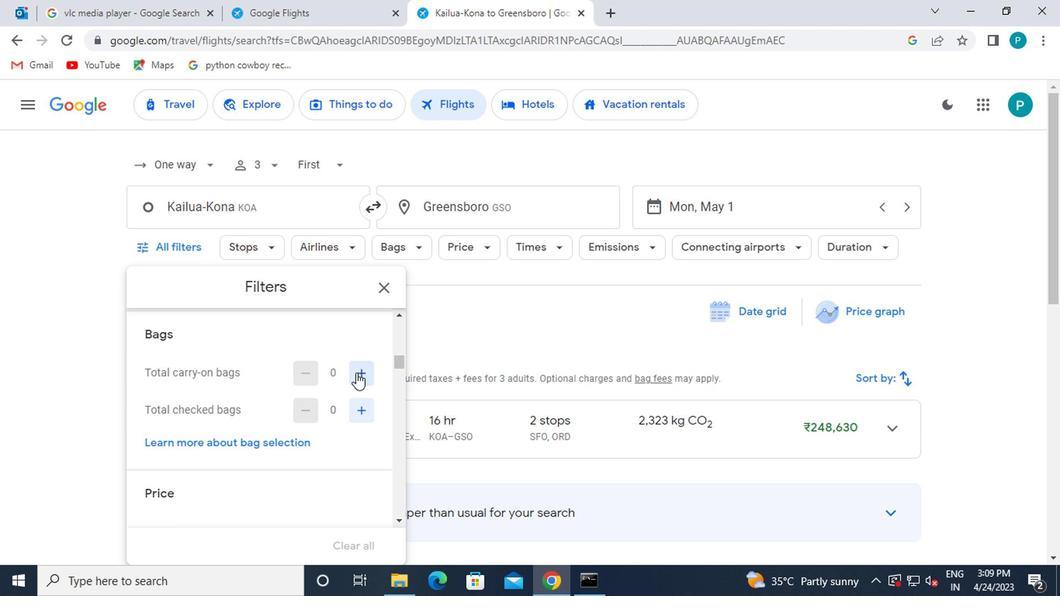 
Action: Mouse moved to (309, 405)
Screenshot: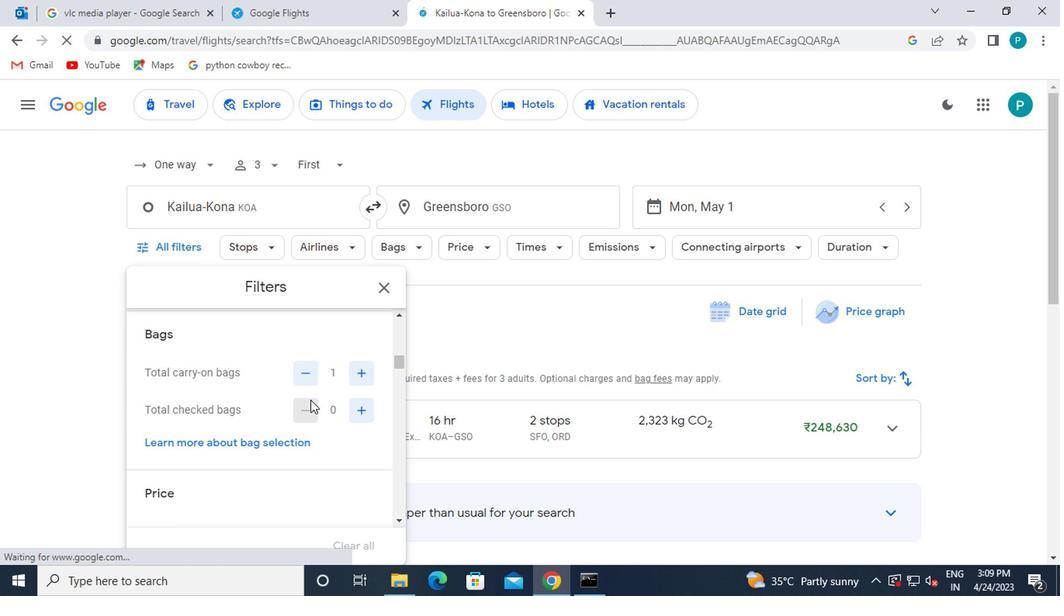 
Action: Mouse scrolled (309, 405) with delta (0, 0)
Screenshot: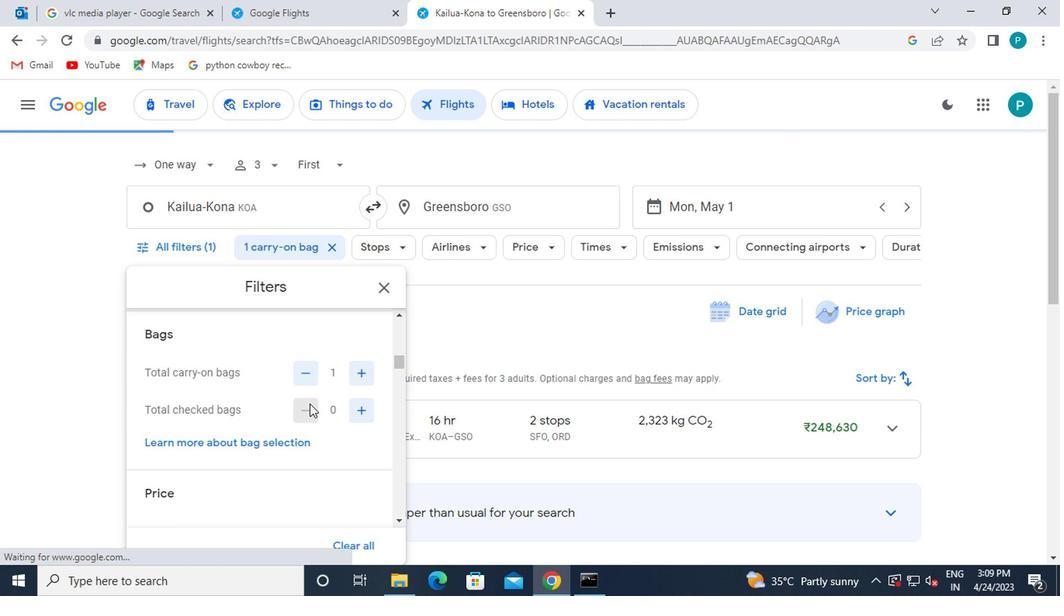 
Action: Mouse scrolled (309, 405) with delta (0, 0)
Screenshot: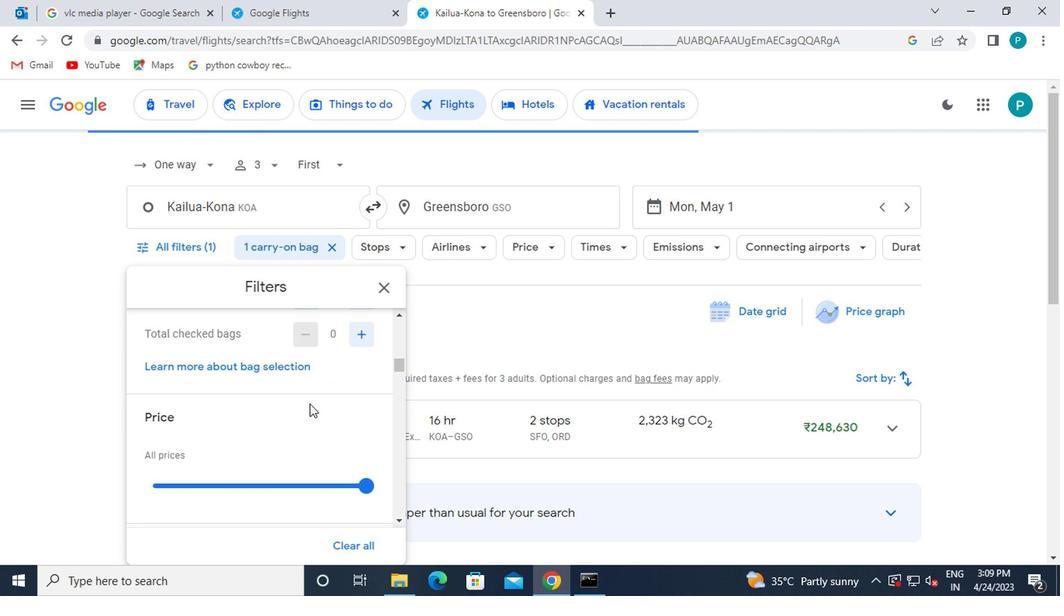 
Action: Mouse moved to (368, 407)
Screenshot: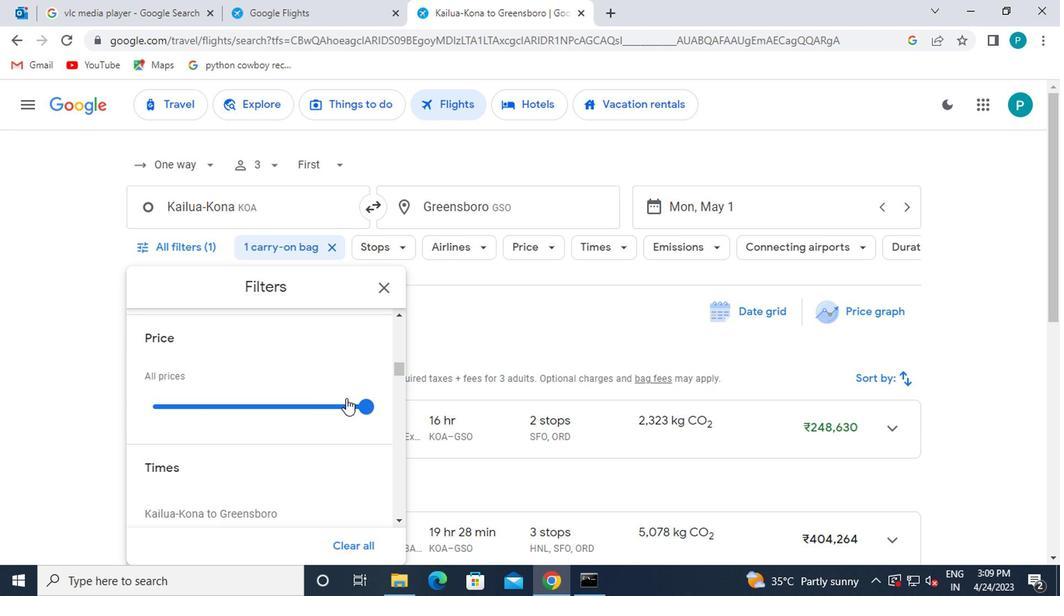 
Action: Mouse pressed left at (368, 407)
Screenshot: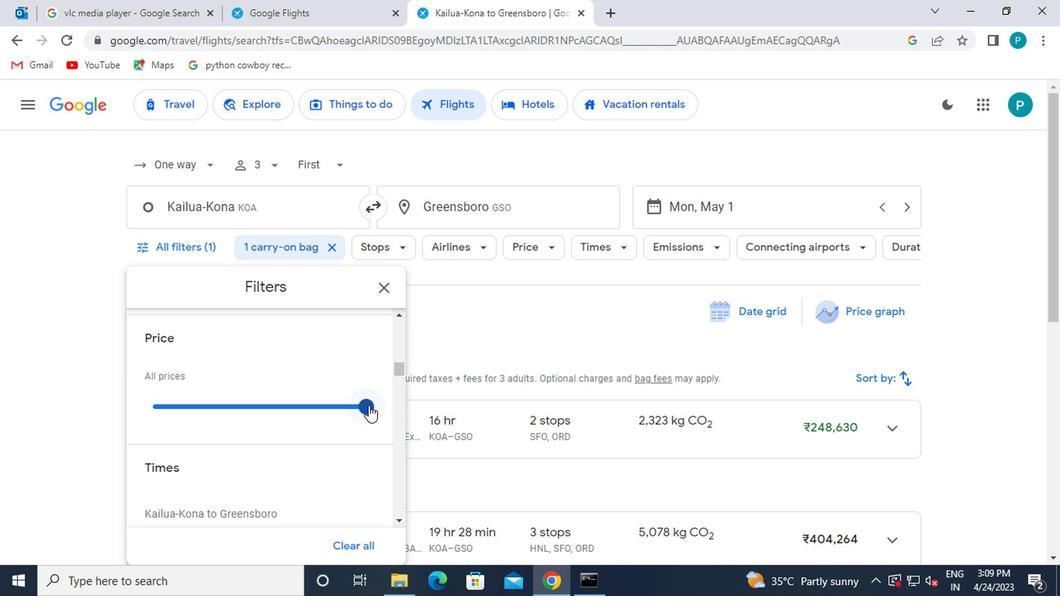 
Action: Mouse moved to (151, 402)
Screenshot: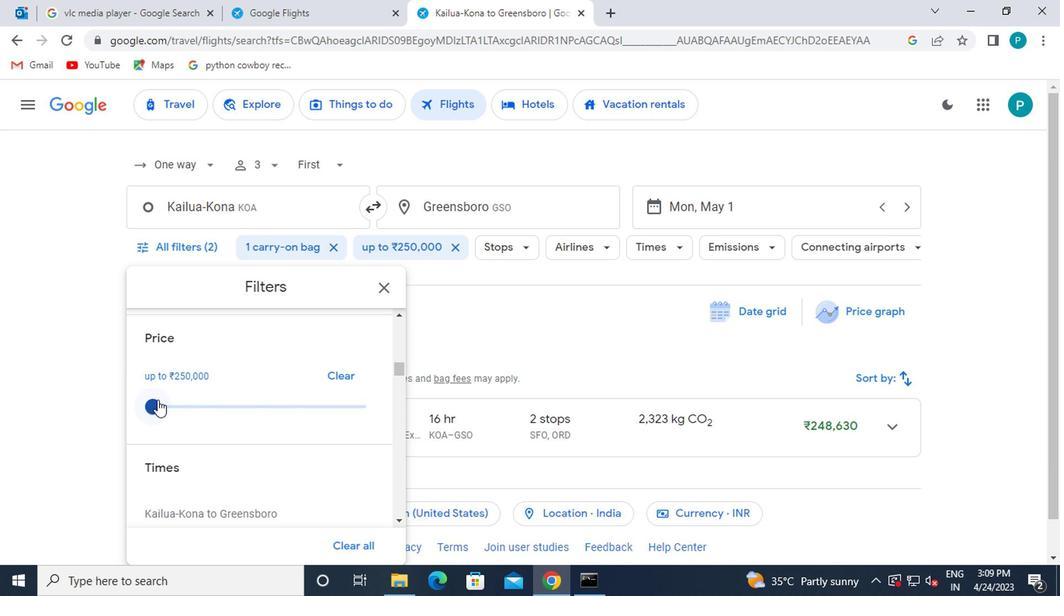 
Action: Mouse pressed left at (151, 402)
Screenshot: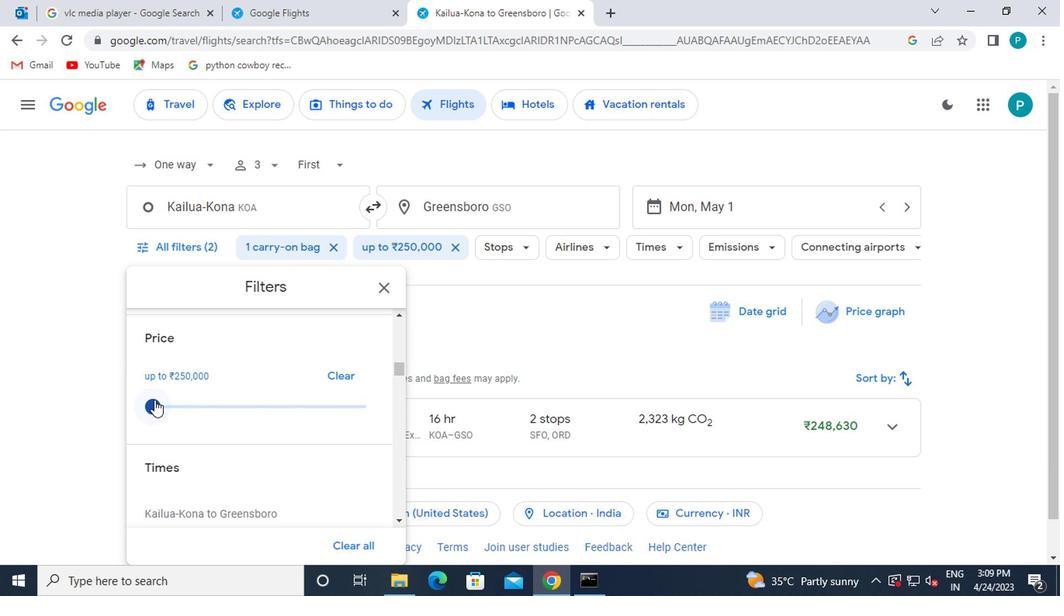 
Action: Mouse moved to (294, 444)
Screenshot: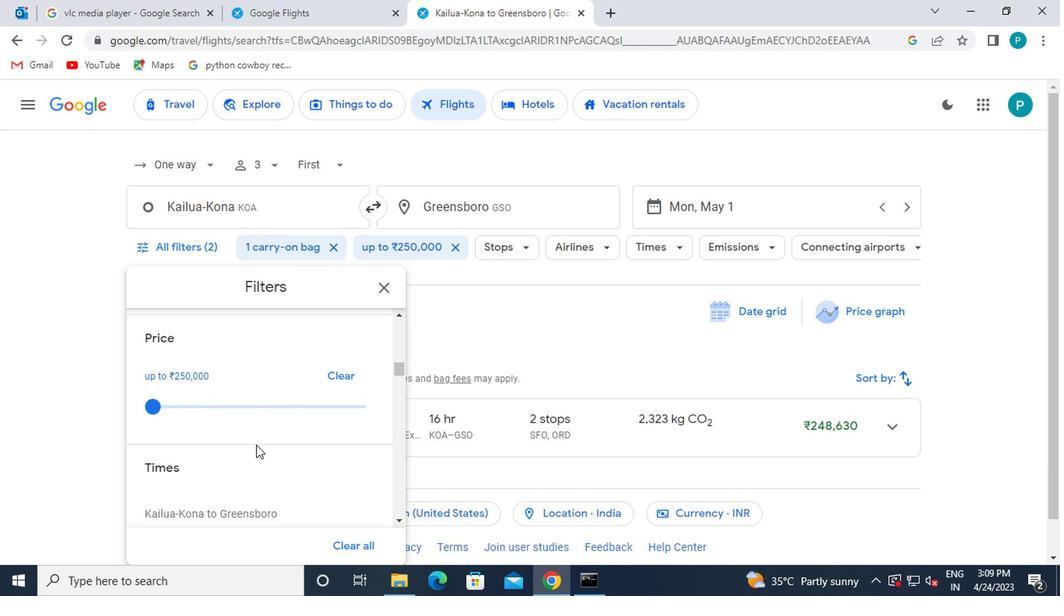 
Action: Mouse scrolled (294, 443) with delta (0, -1)
Screenshot: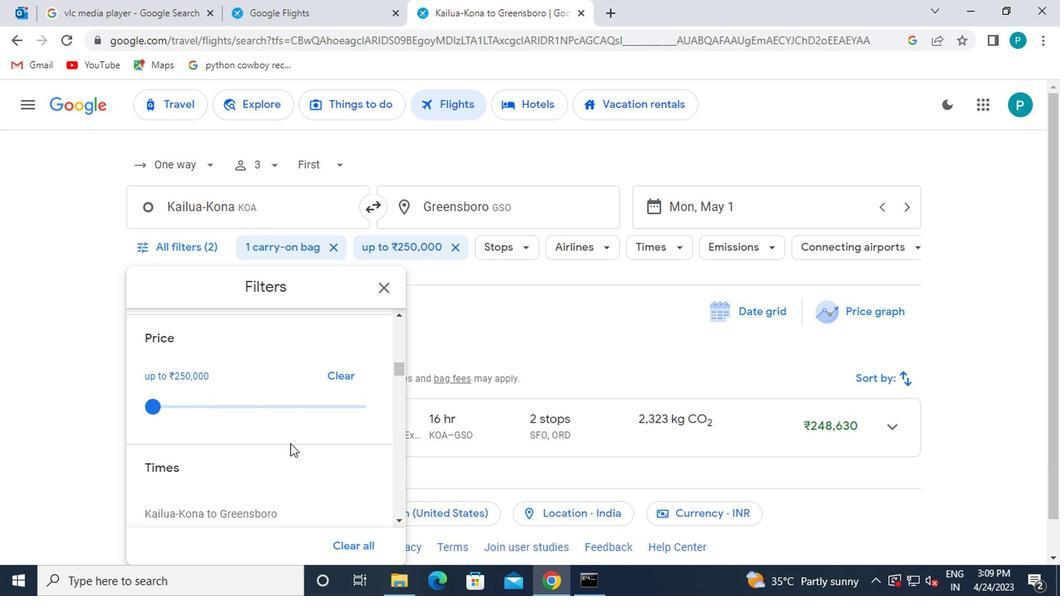 
Action: Mouse scrolled (294, 443) with delta (0, -1)
Screenshot: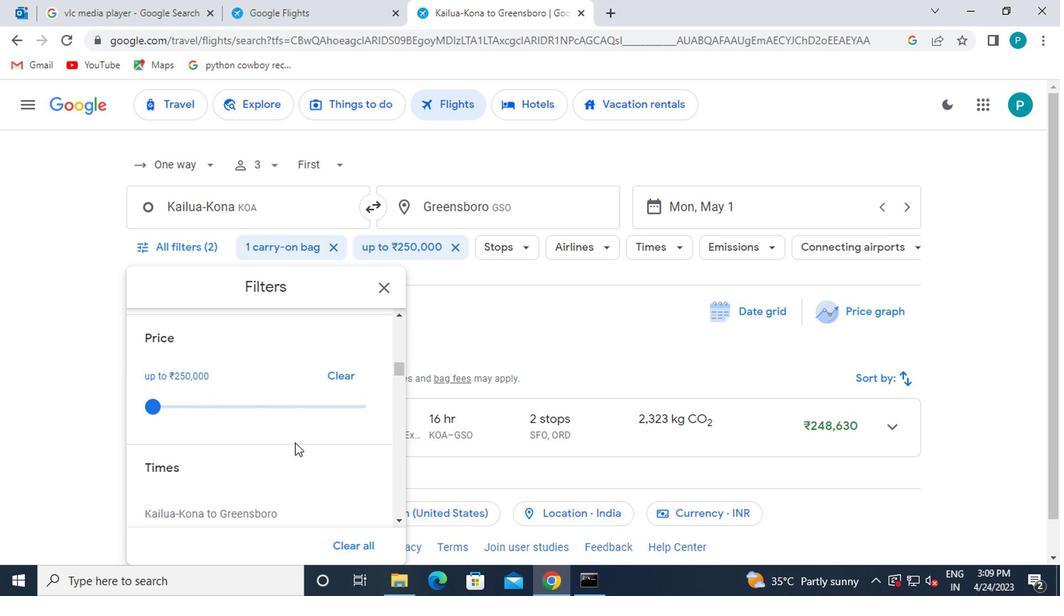 
Action: Mouse moved to (148, 421)
Screenshot: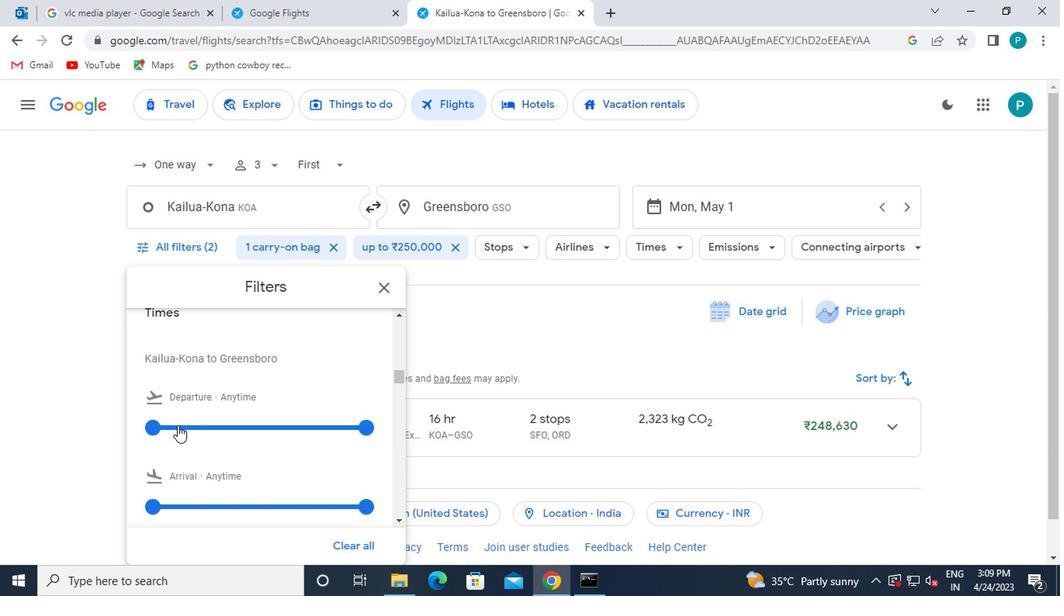 
Action: Mouse pressed left at (148, 421)
Screenshot: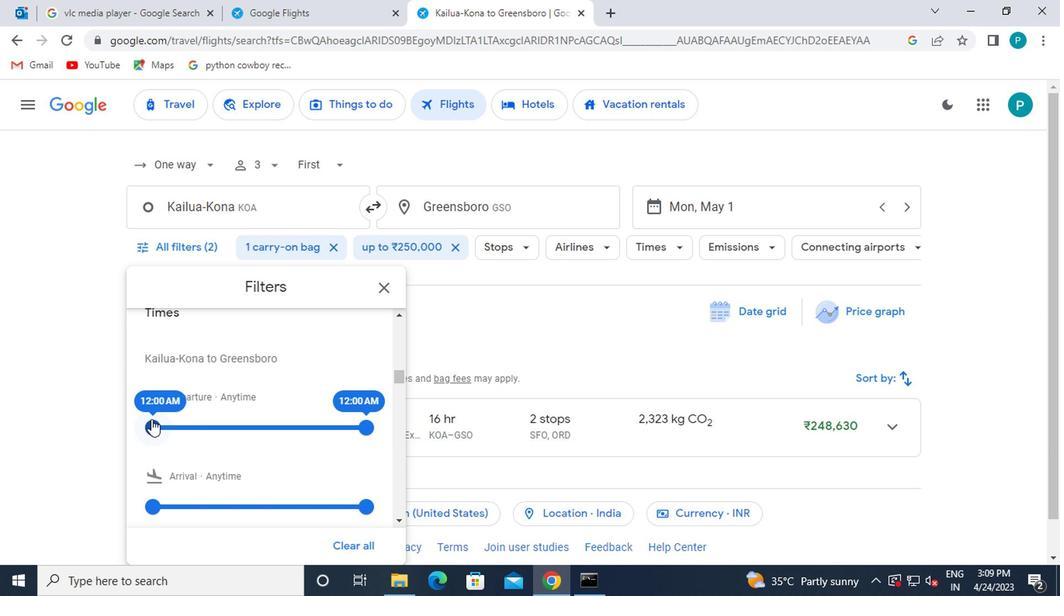 
Action: Mouse moved to (343, 424)
Screenshot: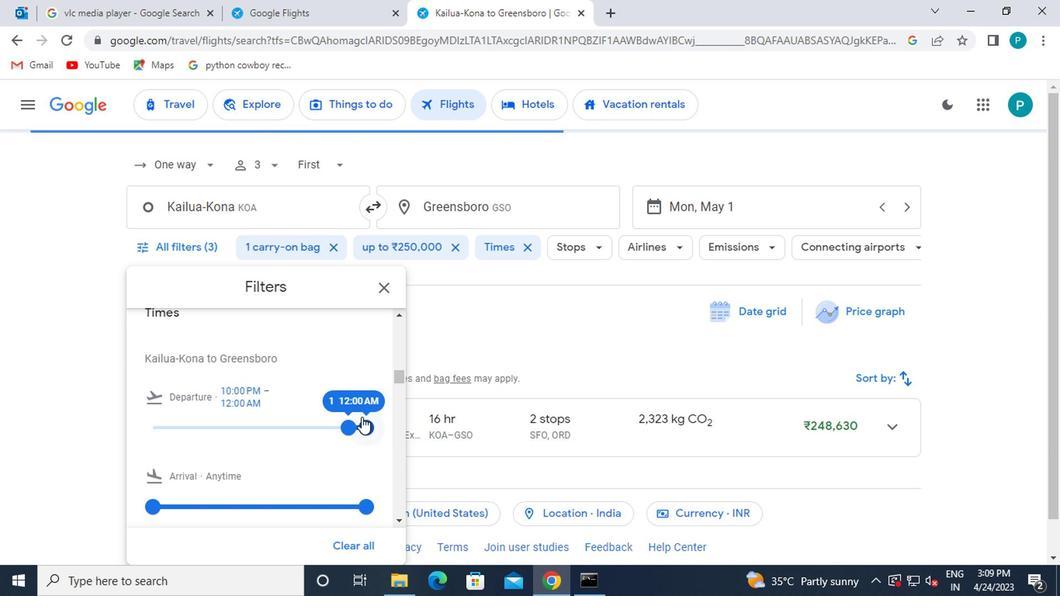 
Action: Mouse pressed left at (343, 424)
Screenshot: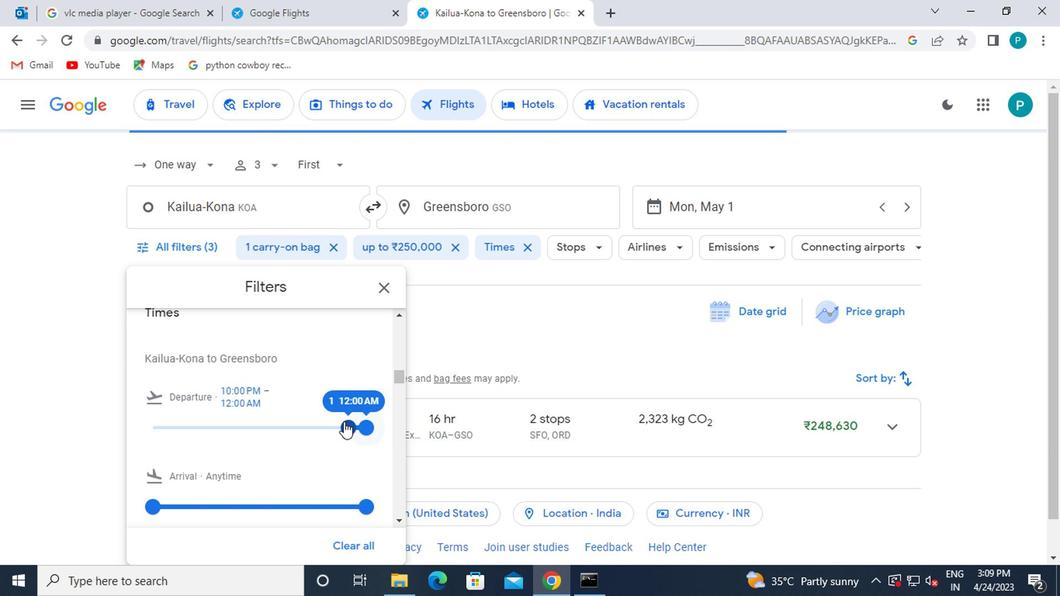 
Action: Mouse moved to (273, 447)
Screenshot: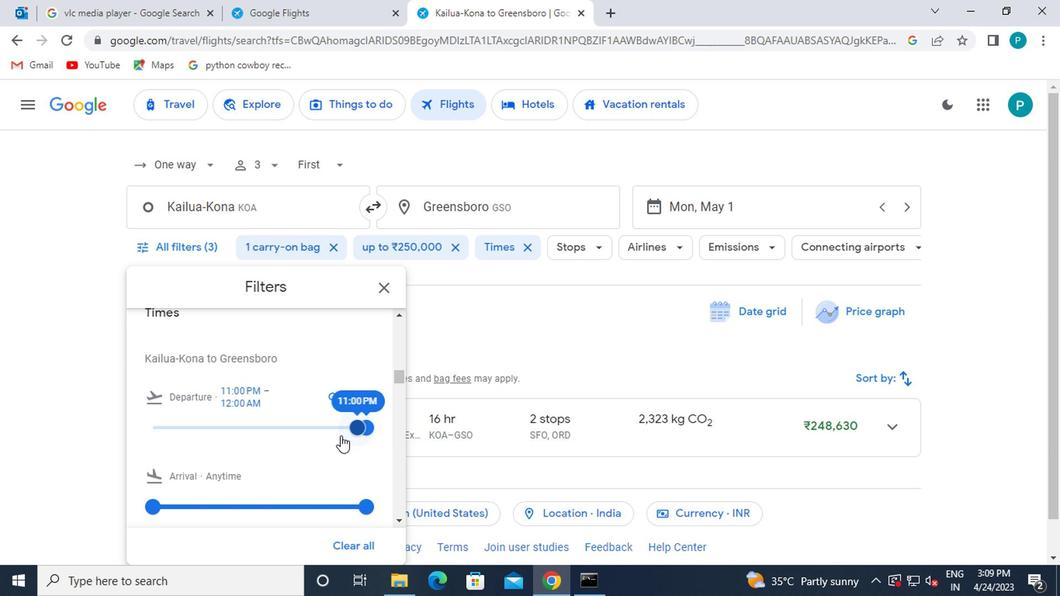 
Action: Mouse scrolled (273, 446) with delta (0, 0)
Screenshot: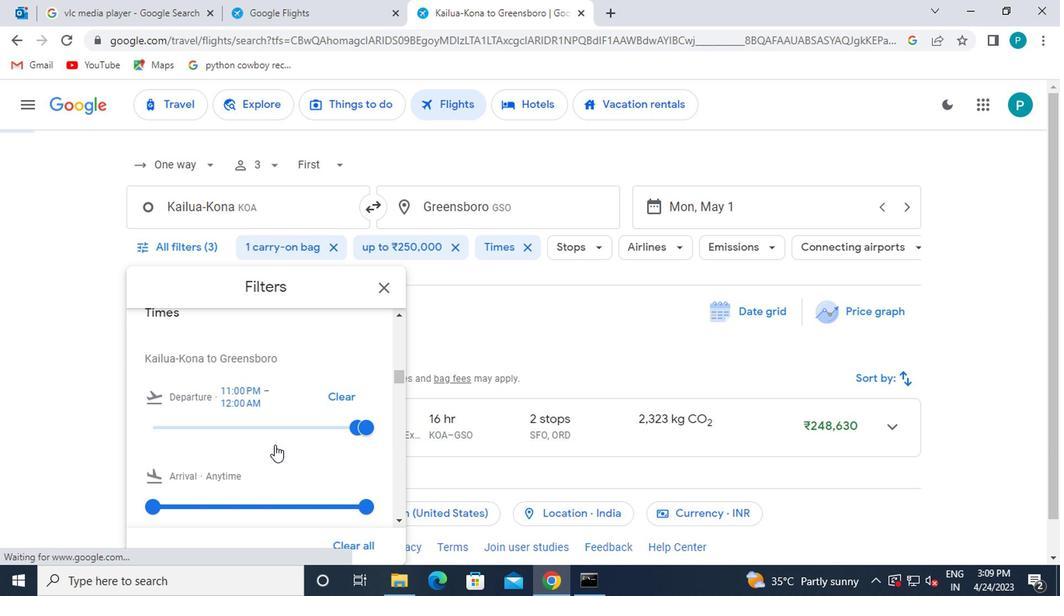 
Action: Mouse moved to (287, 501)
Screenshot: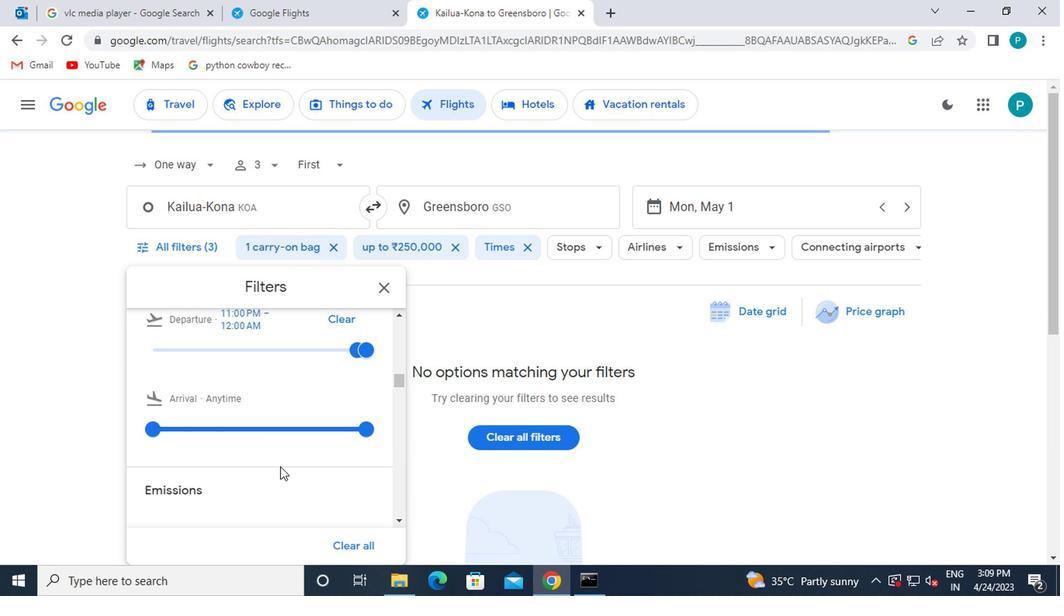 
Action: Mouse scrolled (287, 501) with delta (0, 0)
Screenshot: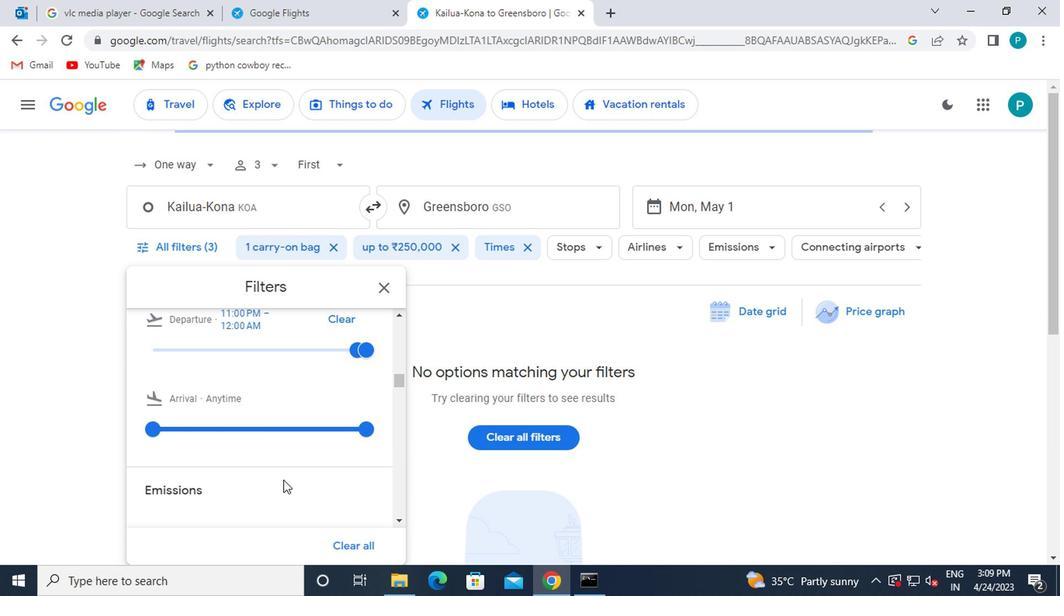 
Action: Mouse moved to (391, 288)
Screenshot: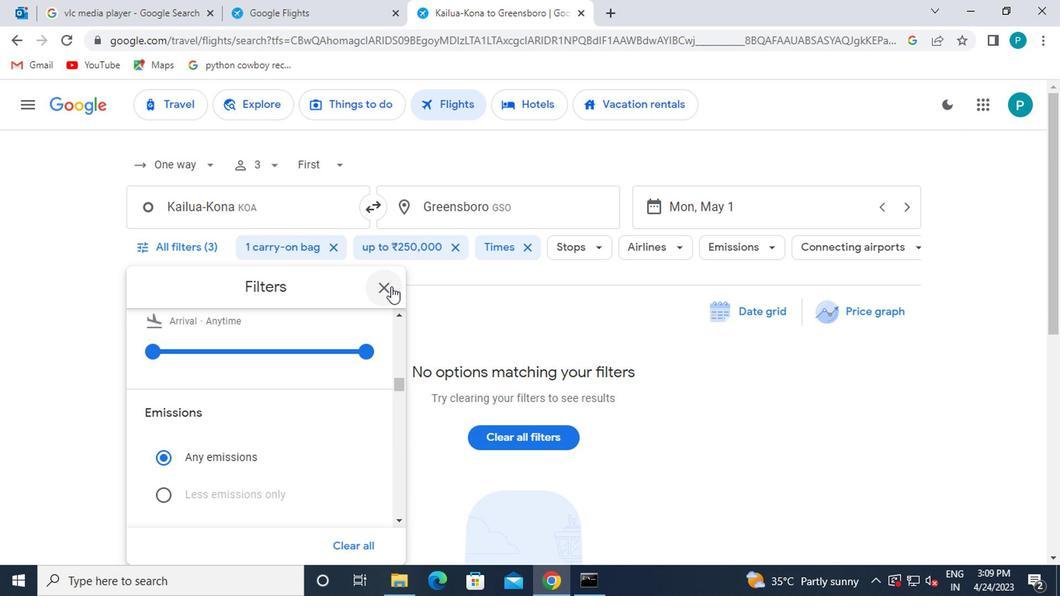 
Action: Mouse pressed left at (391, 288)
Screenshot: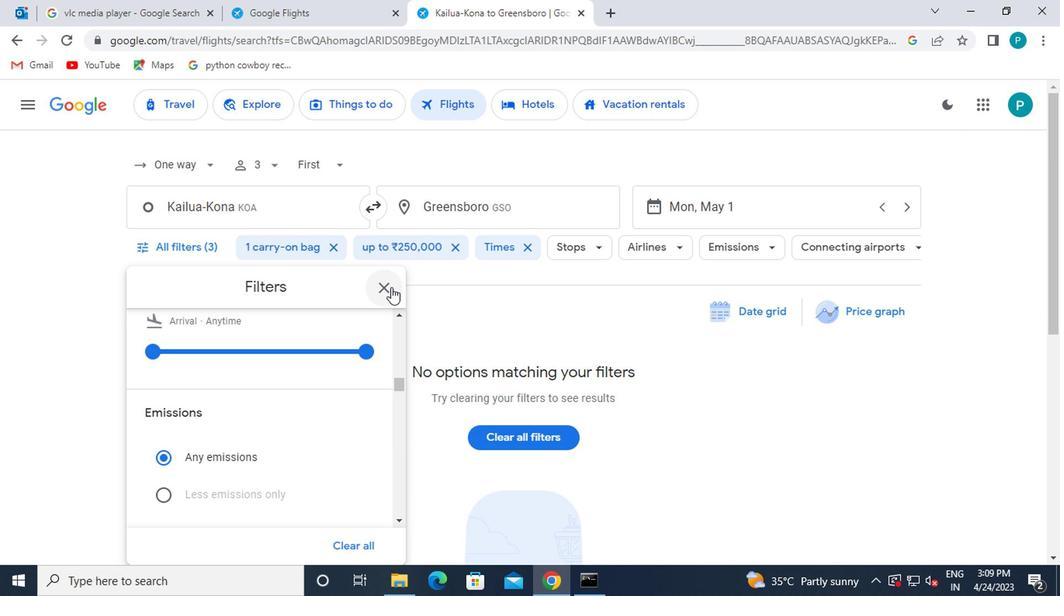 
